 Task: Look for space in Nandigāma, India from 12th  July, 2023 to 15th July, 2023 for 3 adults in price range Rs.12000 to Rs.16000. Place can be entire place with 2 bedrooms having 3 beds and 1 bathroom. Property type can be house, flat, guest house. Amenities needed are: washing machine. Booking option can be shelf check-in. Required host language is English.
Action: Mouse moved to (446, 71)
Screenshot: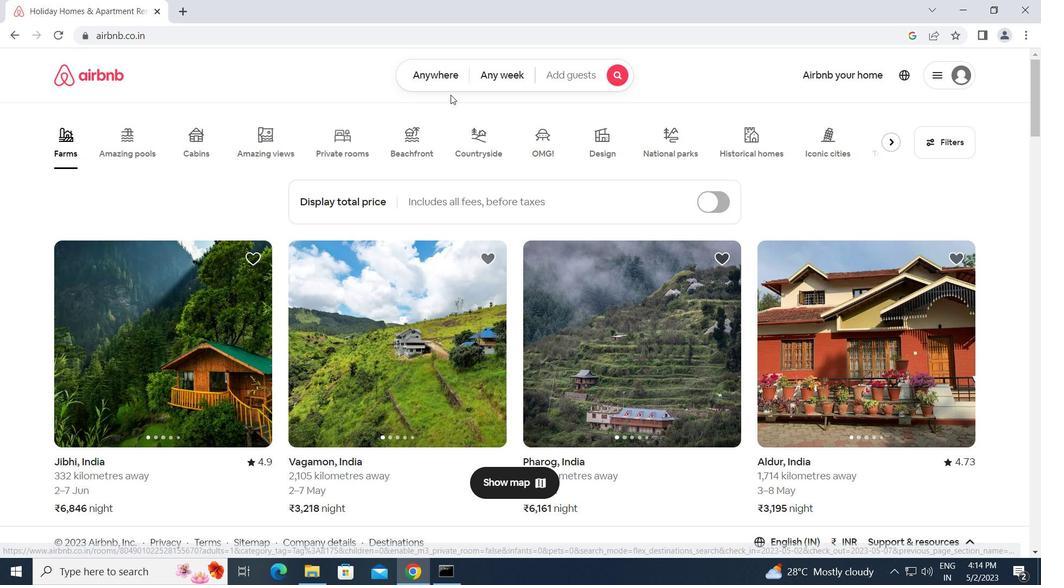 
Action: Mouse pressed left at (446, 71)
Screenshot: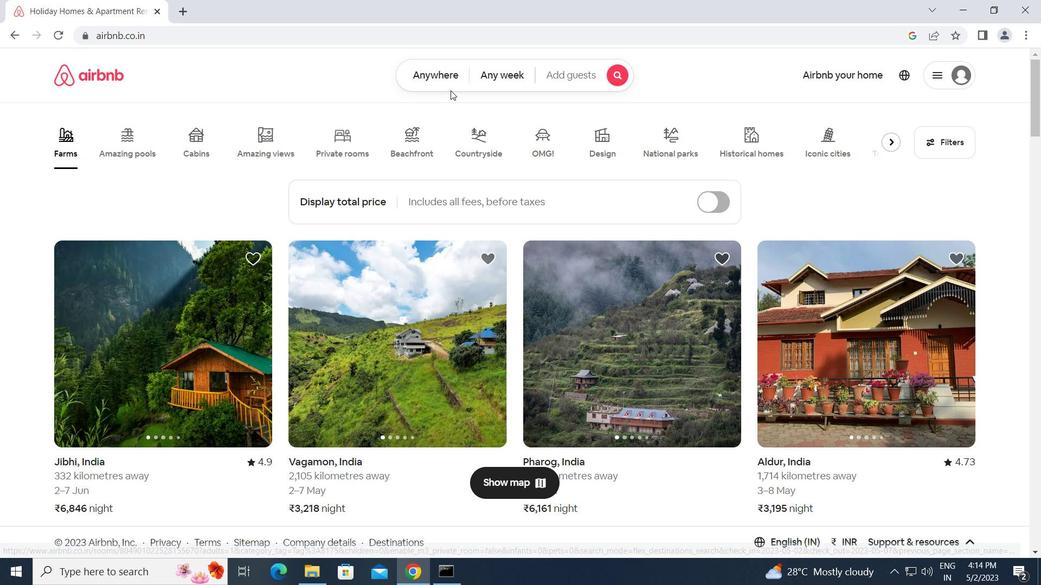 
Action: Mouse moved to (348, 114)
Screenshot: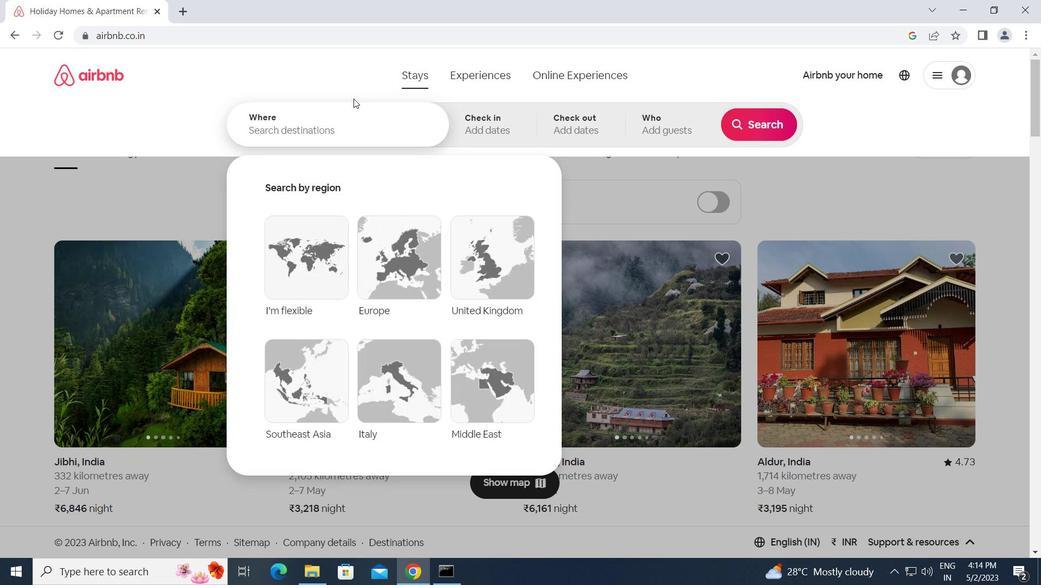 
Action: Mouse pressed left at (348, 114)
Screenshot: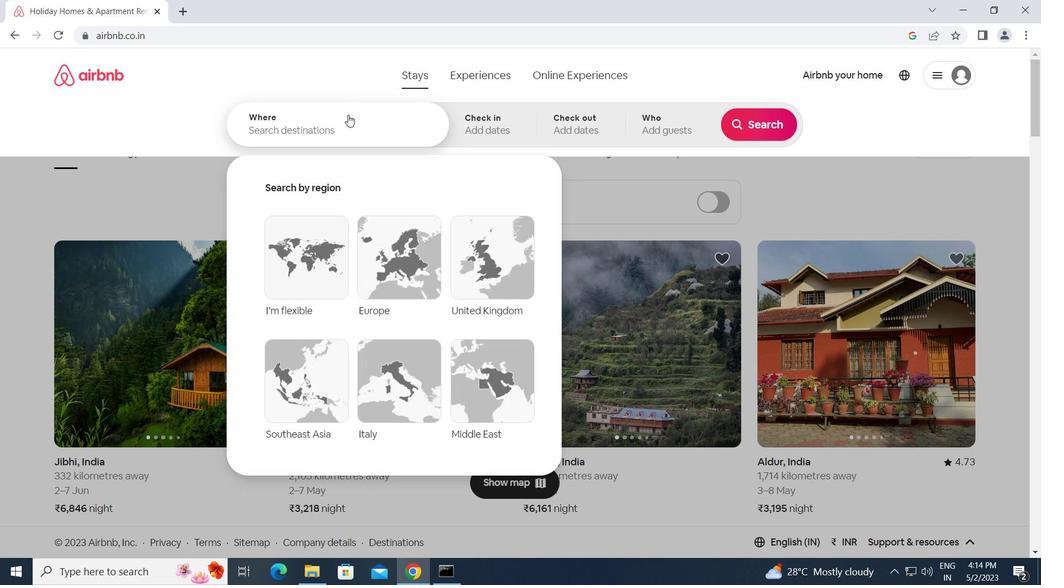
Action: Key pressed n<Key.caps_lock>andigama,<Key.space><Key.caps_lock>i<Key.caps_lock>ndia<Key.enter>
Screenshot: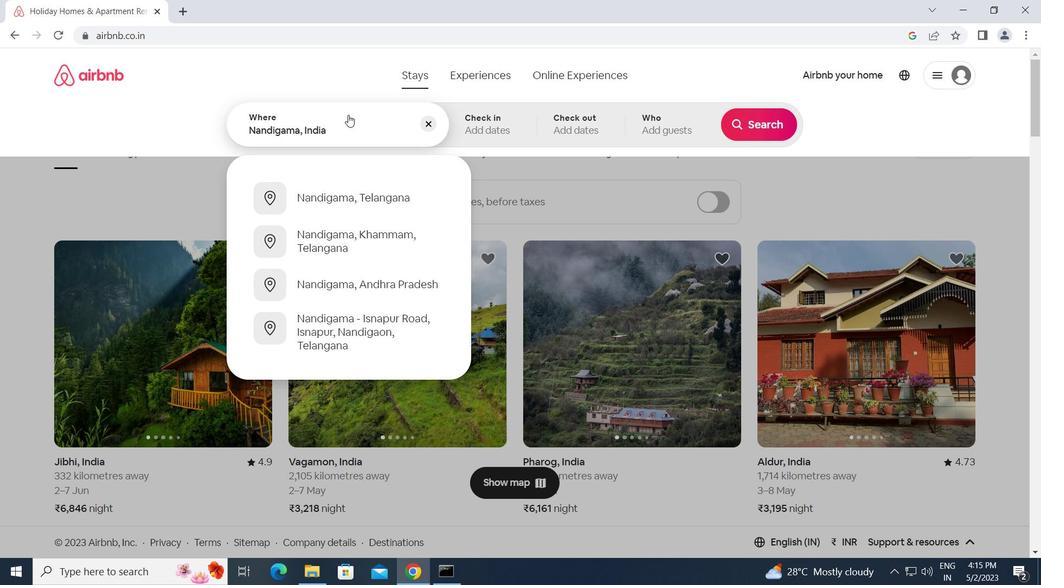 
Action: Mouse moved to (759, 239)
Screenshot: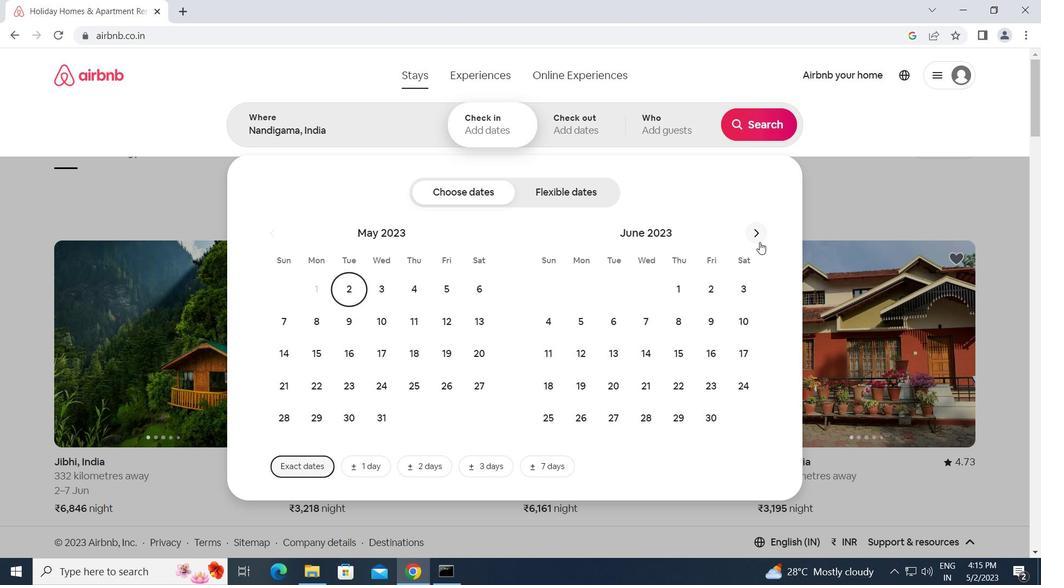 
Action: Mouse pressed left at (759, 239)
Screenshot: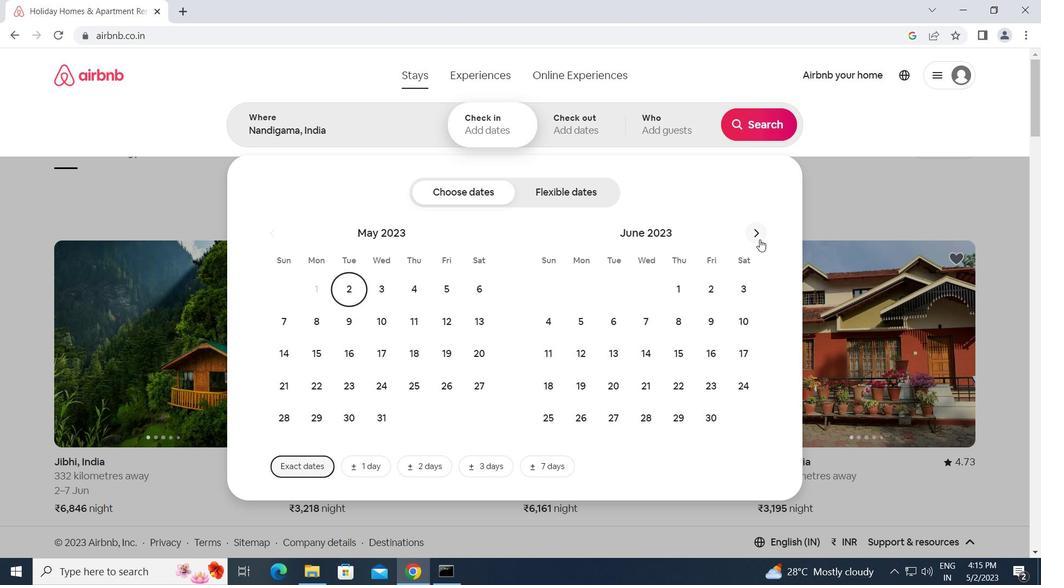 
Action: Mouse moved to (649, 355)
Screenshot: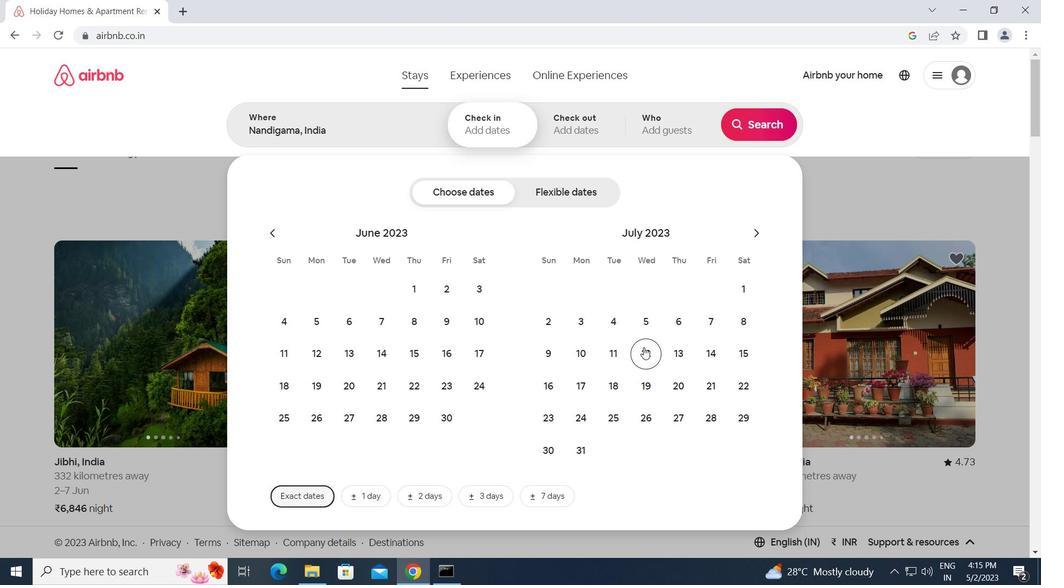 
Action: Mouse pressed left at (649, 355)
Screenshot: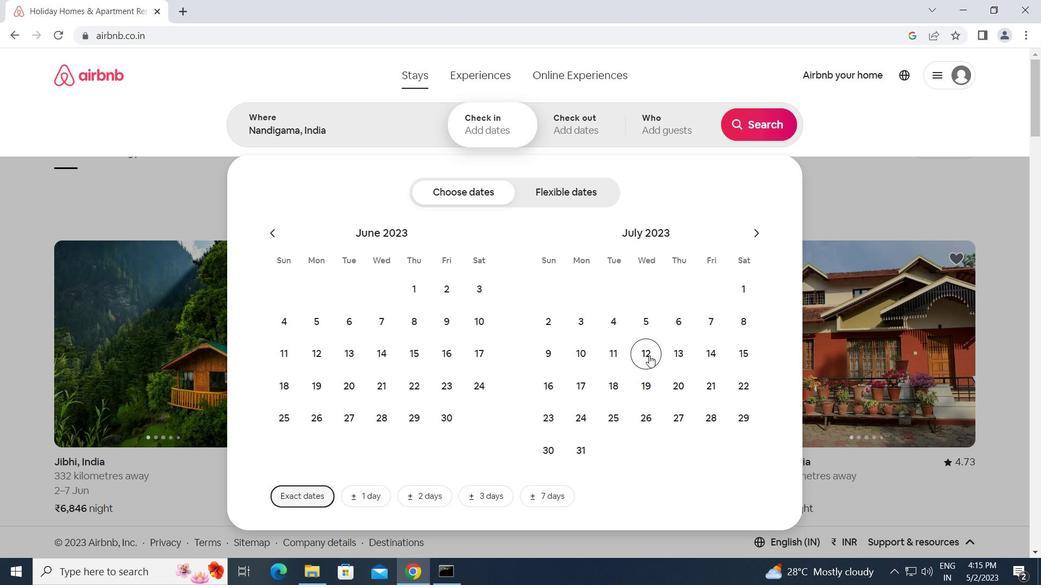 
Action: Mouse moved to (741, 357)
Screenshot: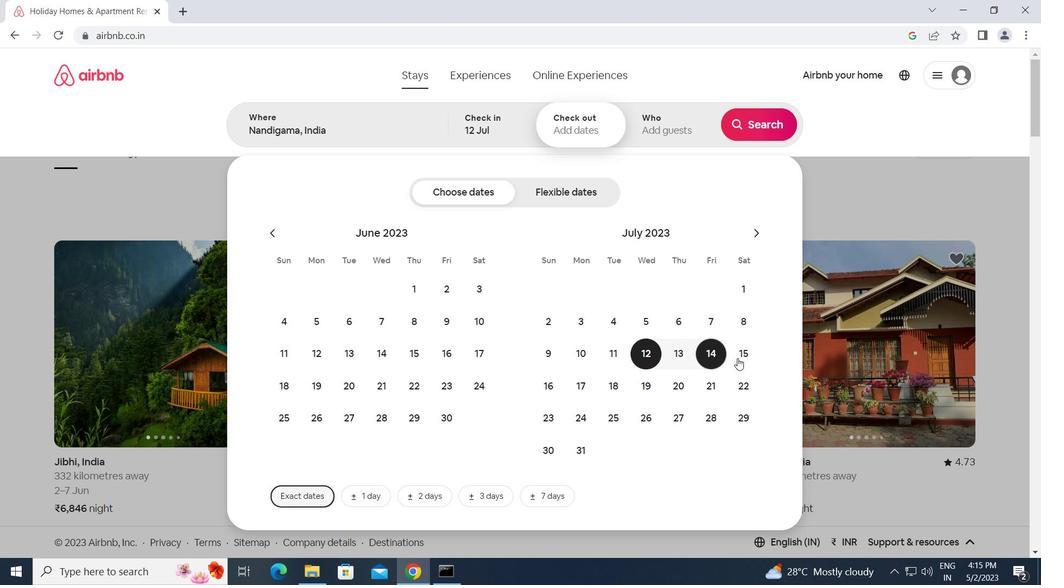 
Action: Mouse pressed left at (741, 357)
Screenshot: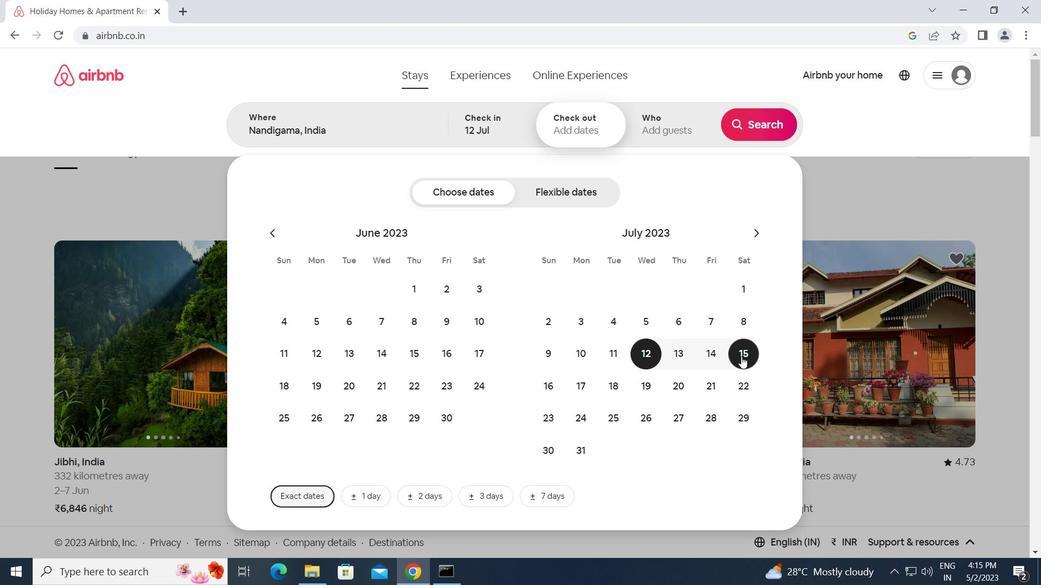 
Action: Mouse moved to (683, 128)
Screenshot: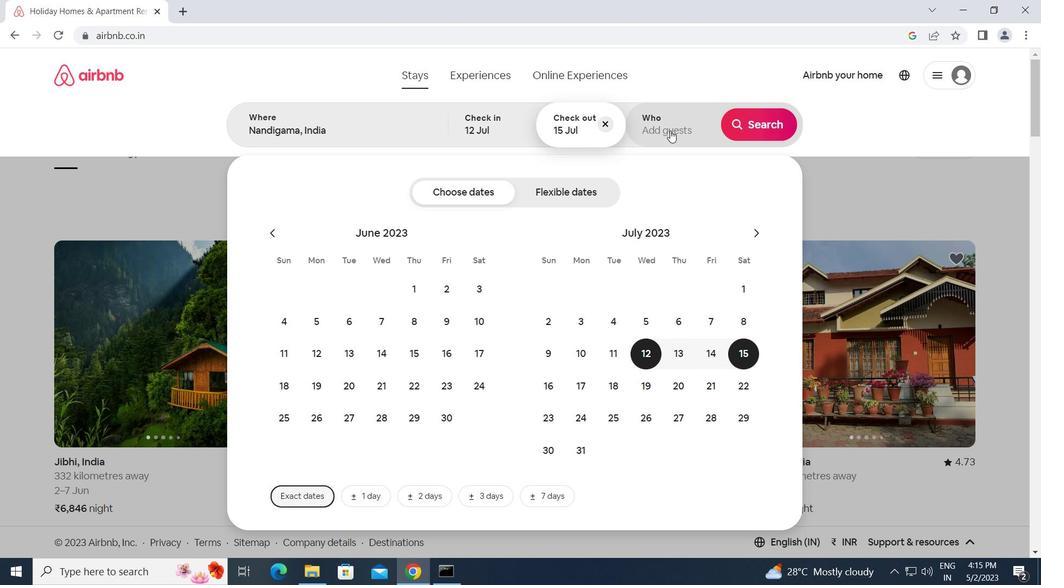 
Action: Mouse pressed left at (683, 128)
Screenshot: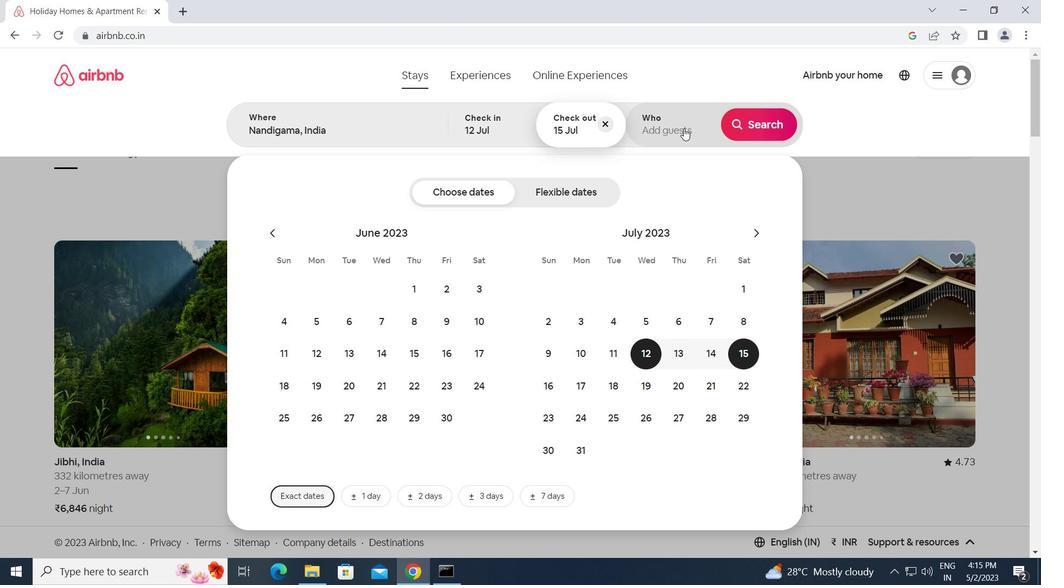 
Action: Mouse moved to (761, 200)
Screenshot: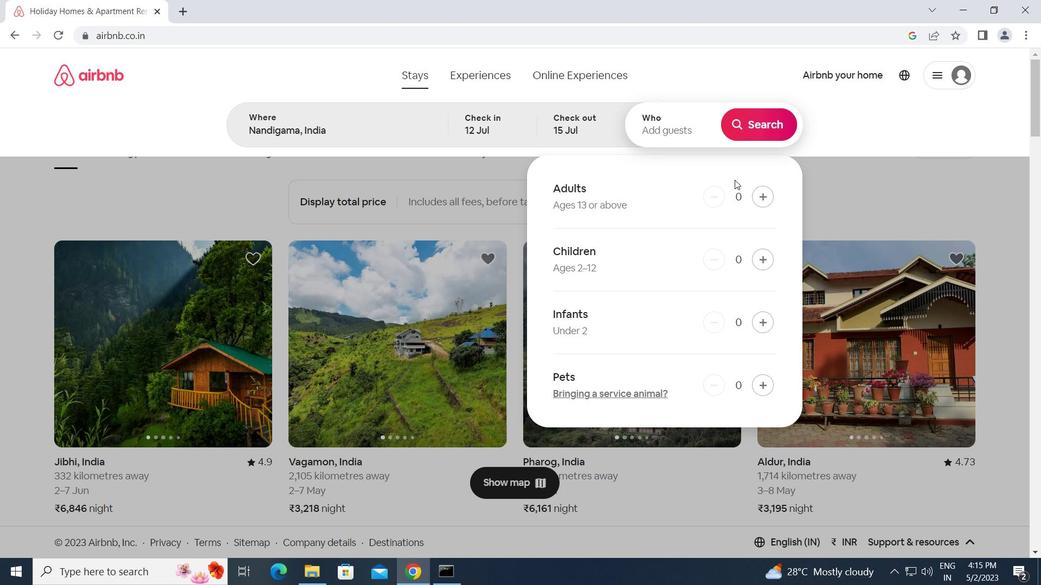 
Action: Mouse pressed left at (761, 200)
Screenshot: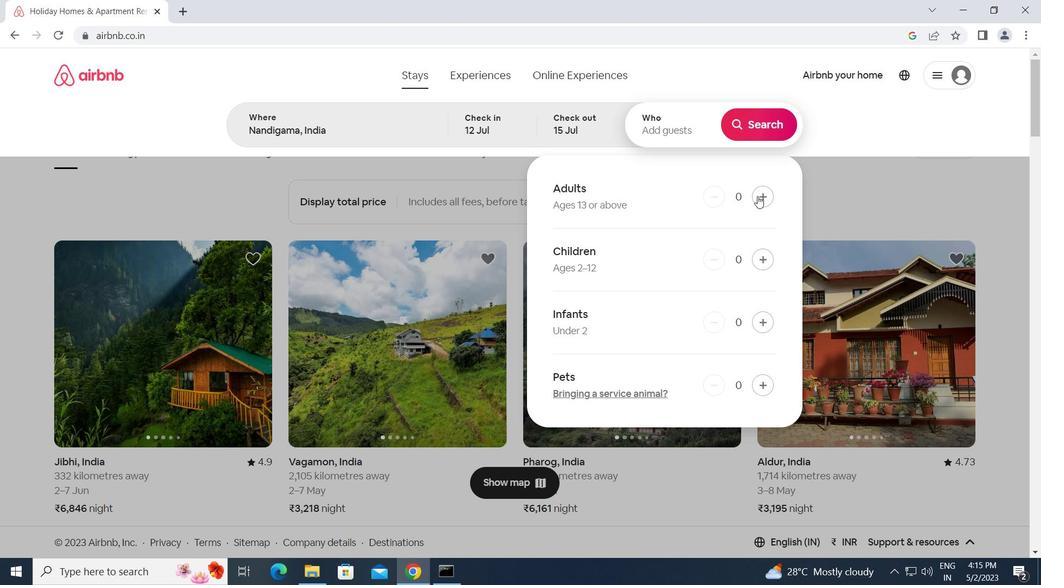 
Action: Mouse pressed left at (761, 200)
Screenshot: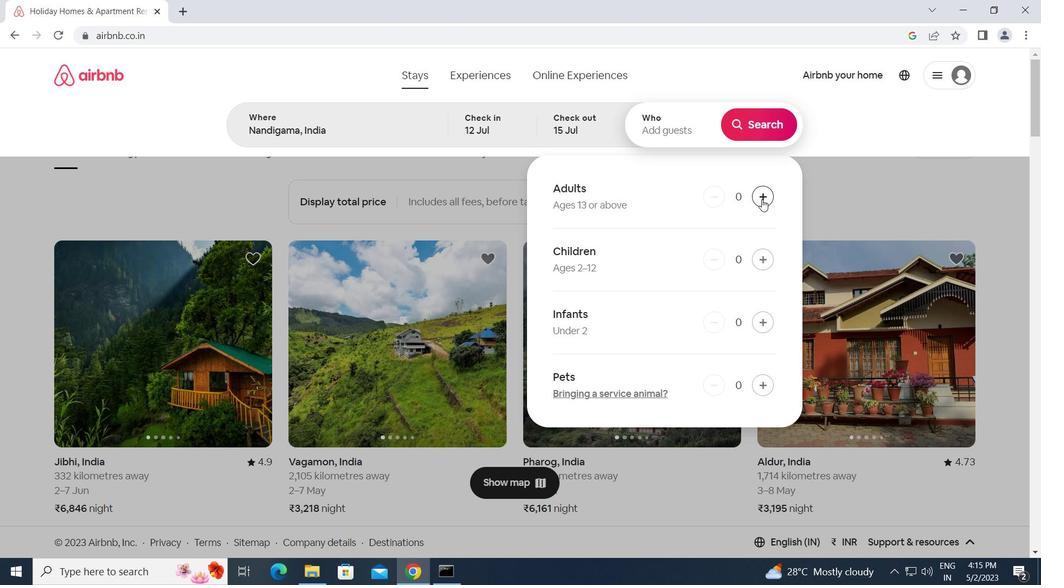 
Action: Mouse pressed left at (761, 200)
Screenshot: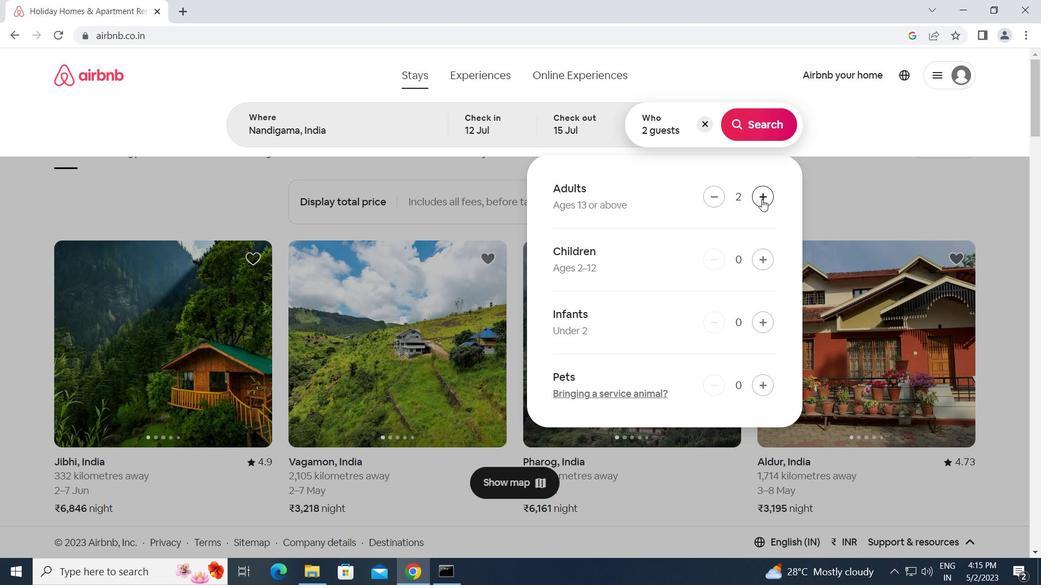 
Action: Mouse moved to (764, 124)
Screenshot: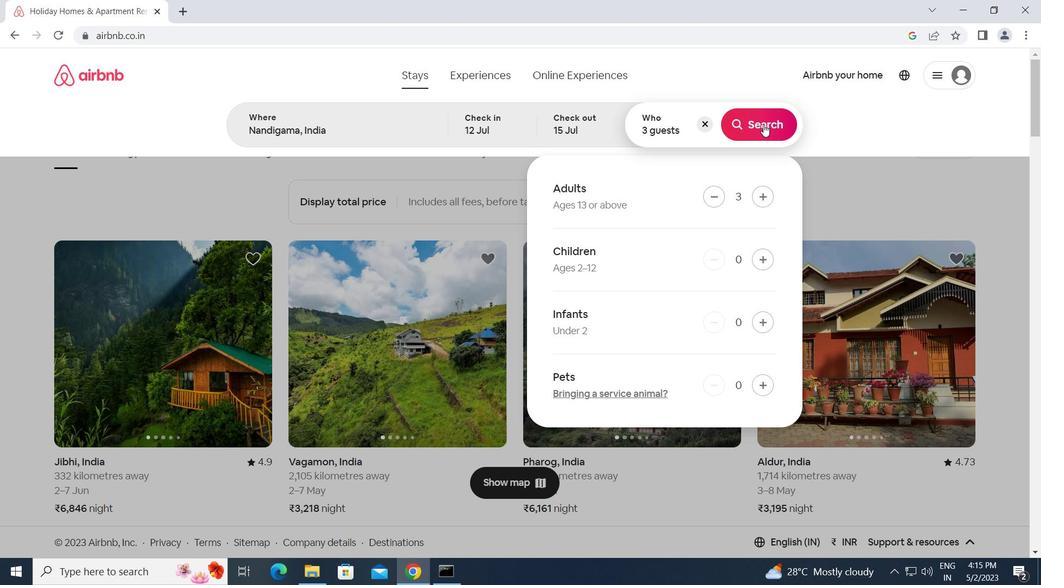 
Action: Mouse pressed left at (764, 124)
Screenshot: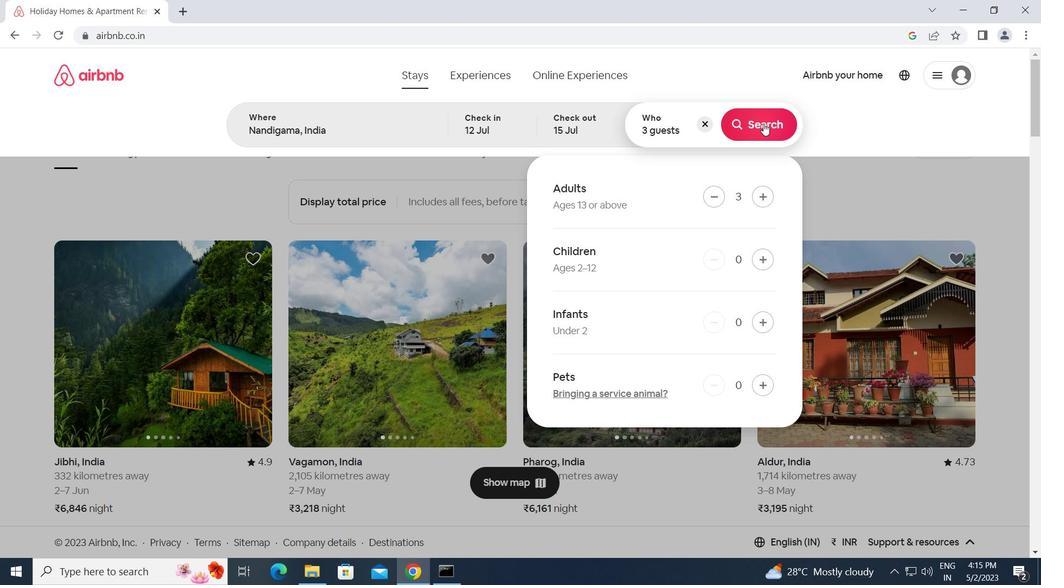 
Action: Mouse moved to (973, 134)
Screenshot: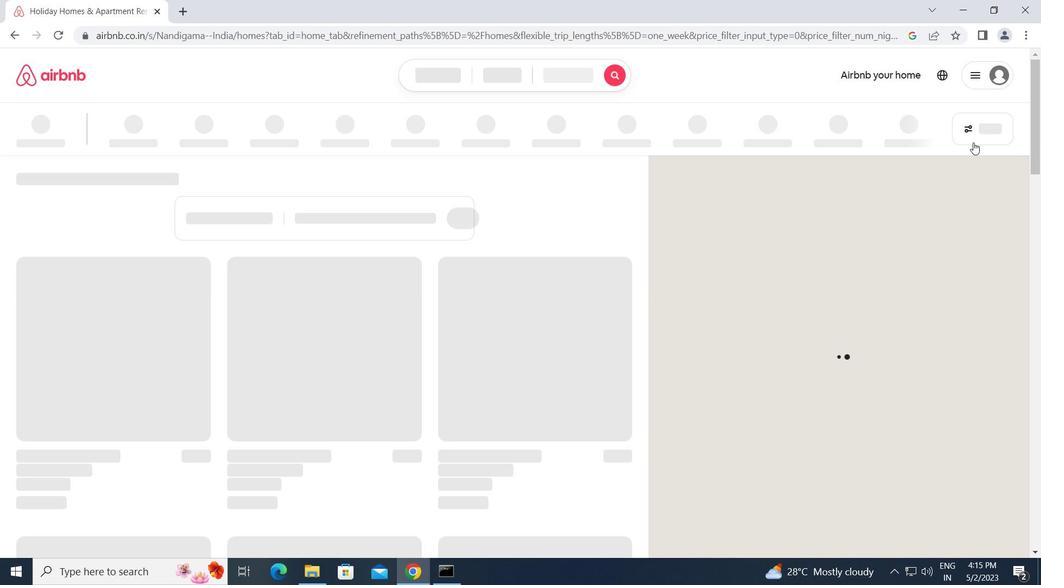 
Action: Mouse pressed left at (973, 134)
Screenshot: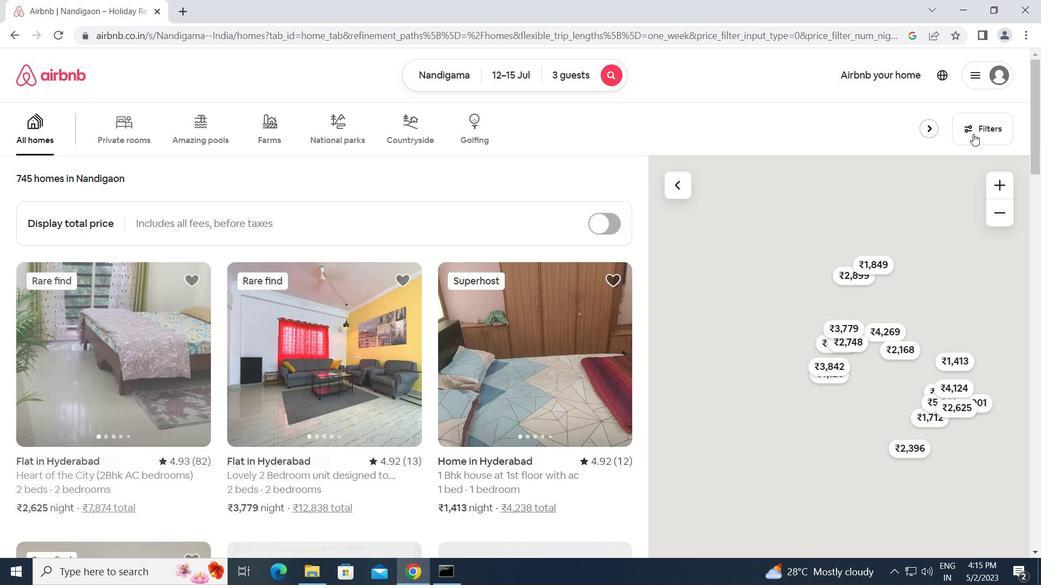 
Action: Mouse moved to (347, 300)
Screenshot: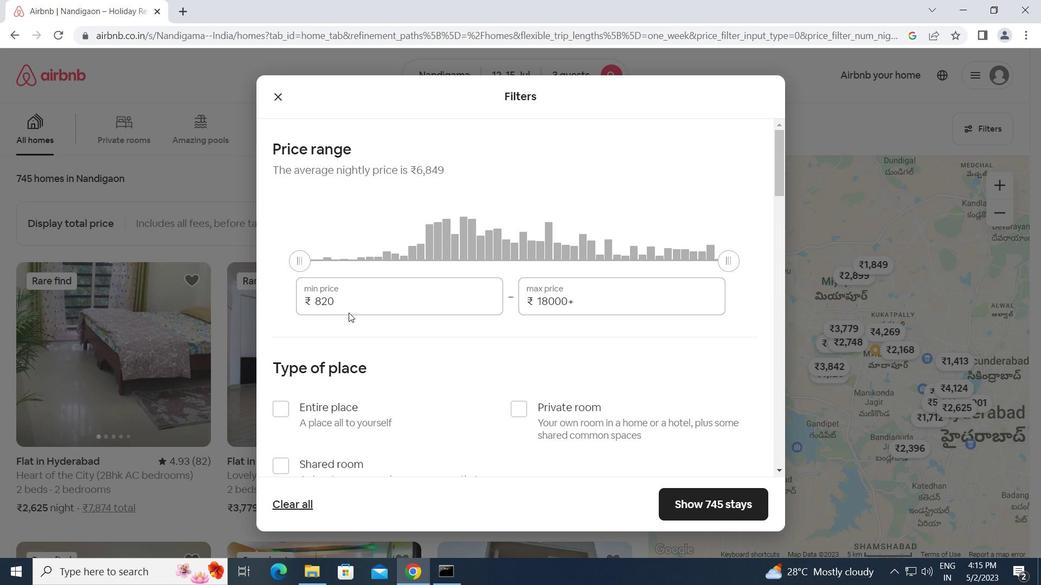 
Action: Mouse pressed left at (347, 300)
Screenshot: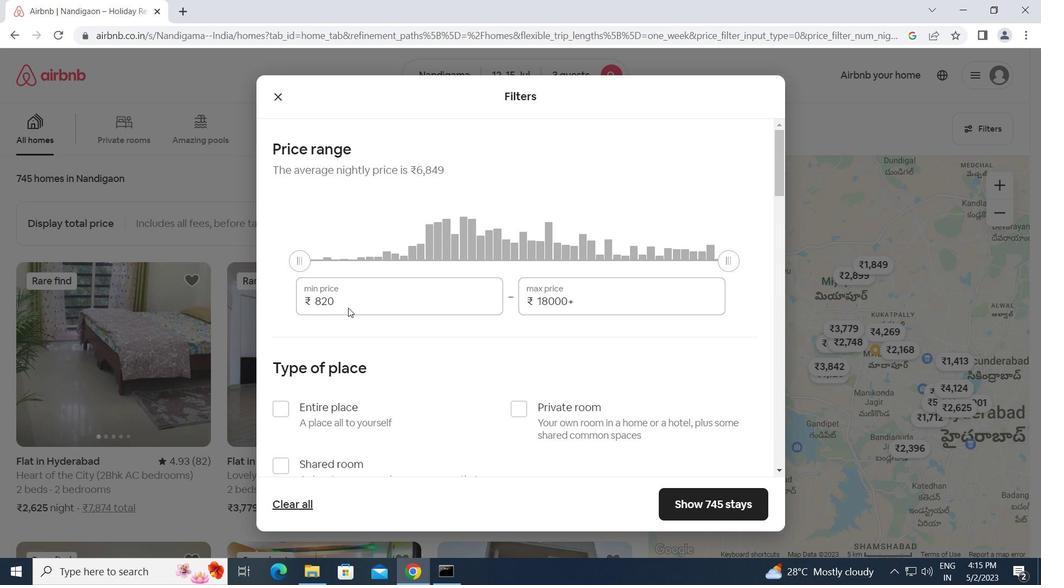 
Action: Mouse moved to (285, 304)
Screenshot: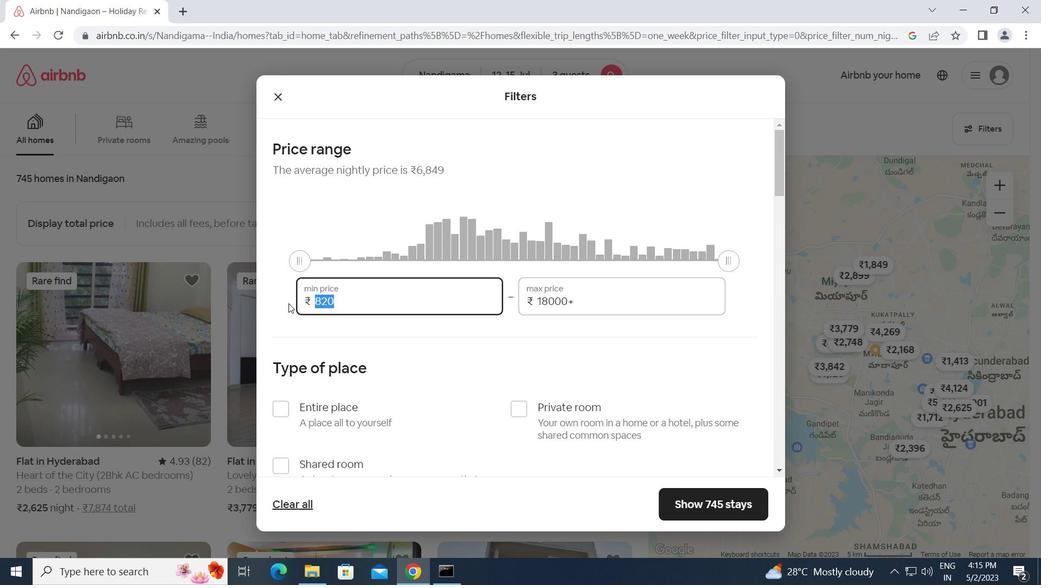 
Action: Key pressed 12000<Key.tab>16<Key.backspace><Key.backspace><Key.backspace><Key.backspace><Key.backspace><Key.backspace><Key.backspace><Key.backspace><Key.backspace><Key.backspace><Key.backspace><Key.backspace><Key.backspace><Key.backspace><Key.backspace>16000
Screenshot: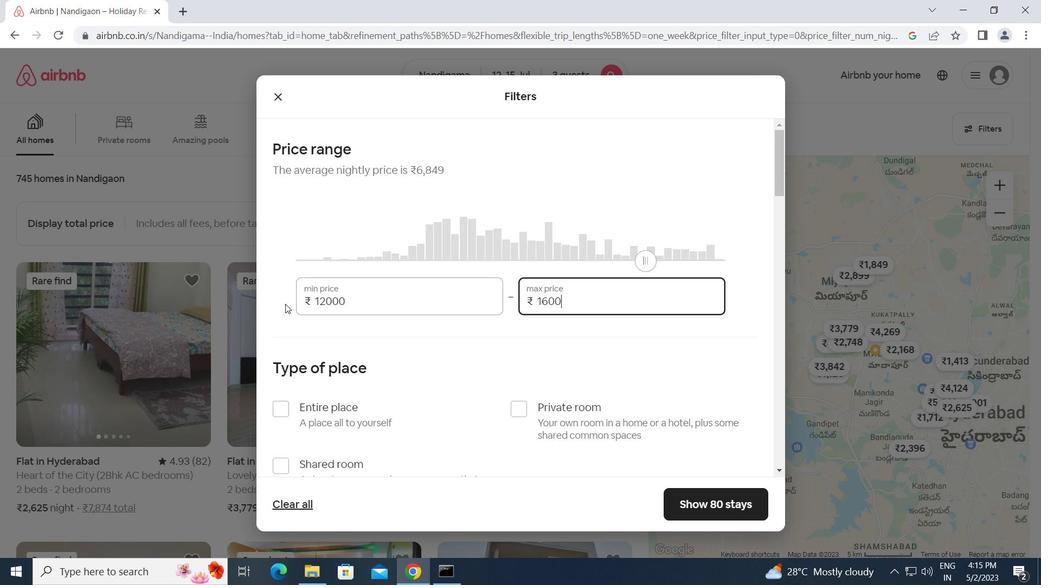 
Action: Mouse moved to (284, 409)
Screenshot: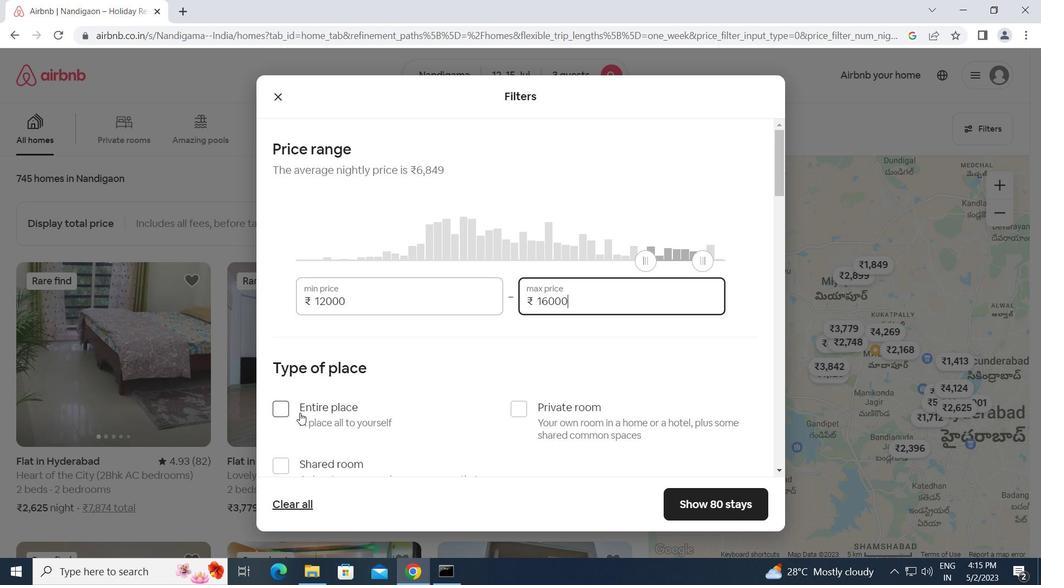 
Action: Mouse pressed left at (284, 409)
Screenshot: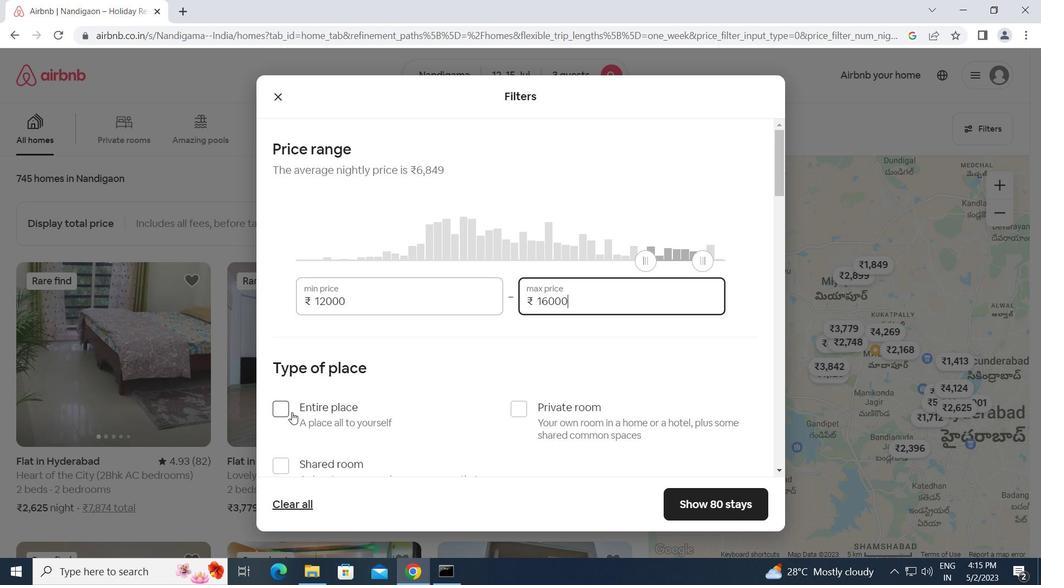 
Action: Mouse moved to (383, 395)
Screenshot: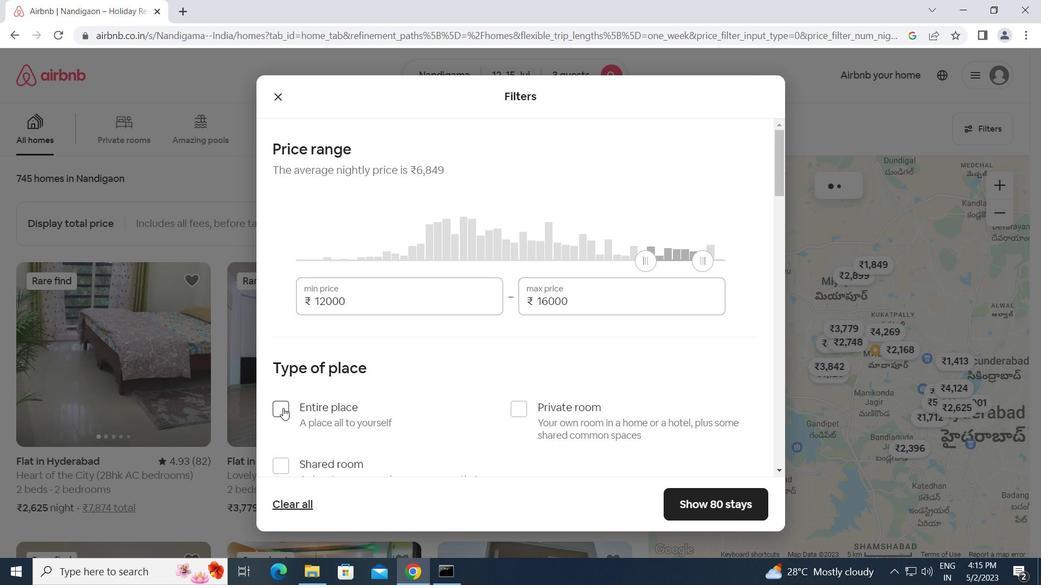 
Action: Mouse scrolled (383, 394) with delta (0, 0)
Screenshot: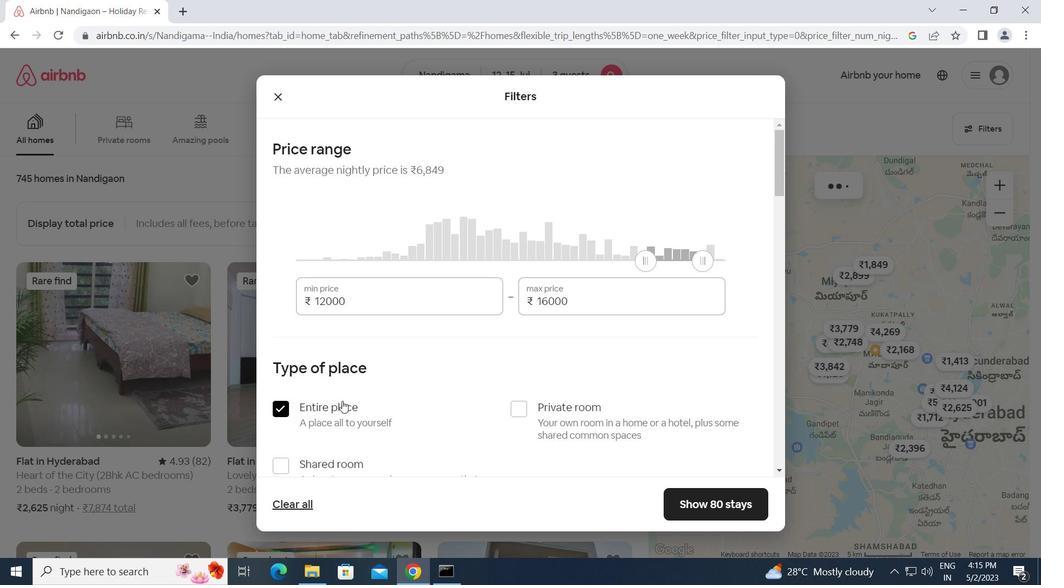 
Action: Mouse scrolled (383, 394) with delta (0, 0)
Screenshot: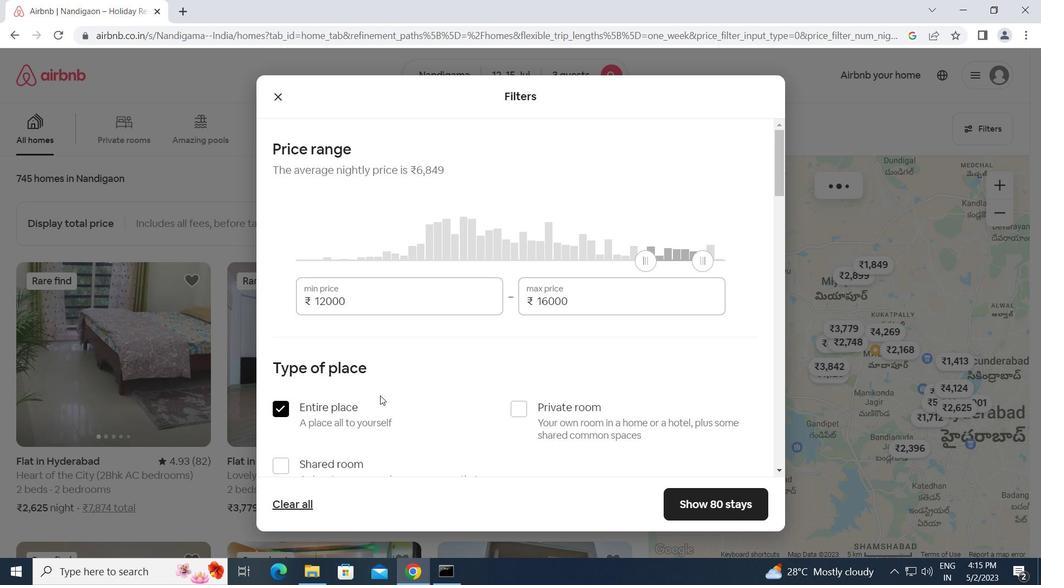
Action: Mouse scrolled (383, 394) with delta (0, 0)
Screenshot: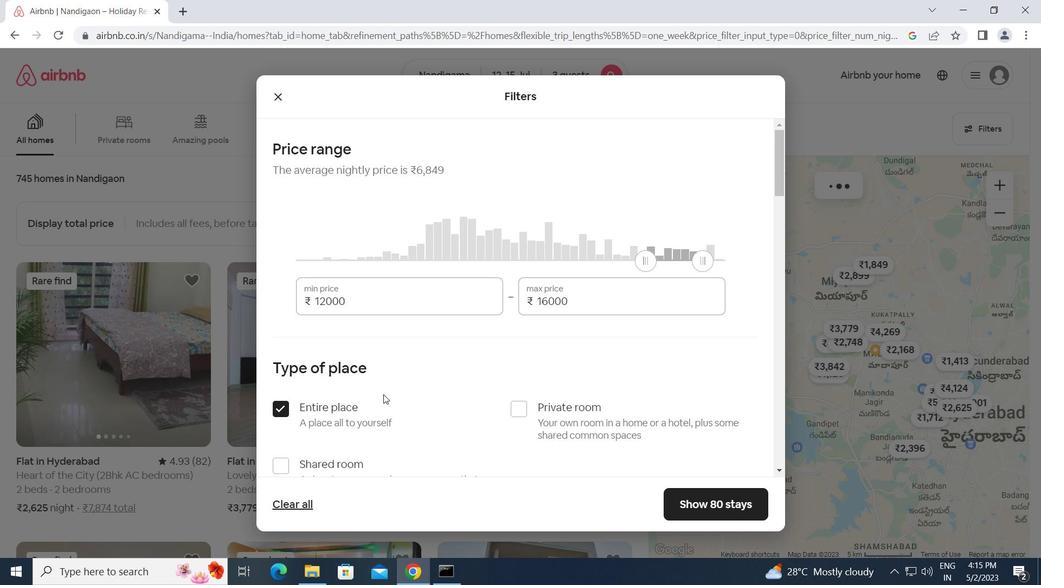 
Action: Mouse scrolled (383, 394) with delta (0, 0)
Screenshot: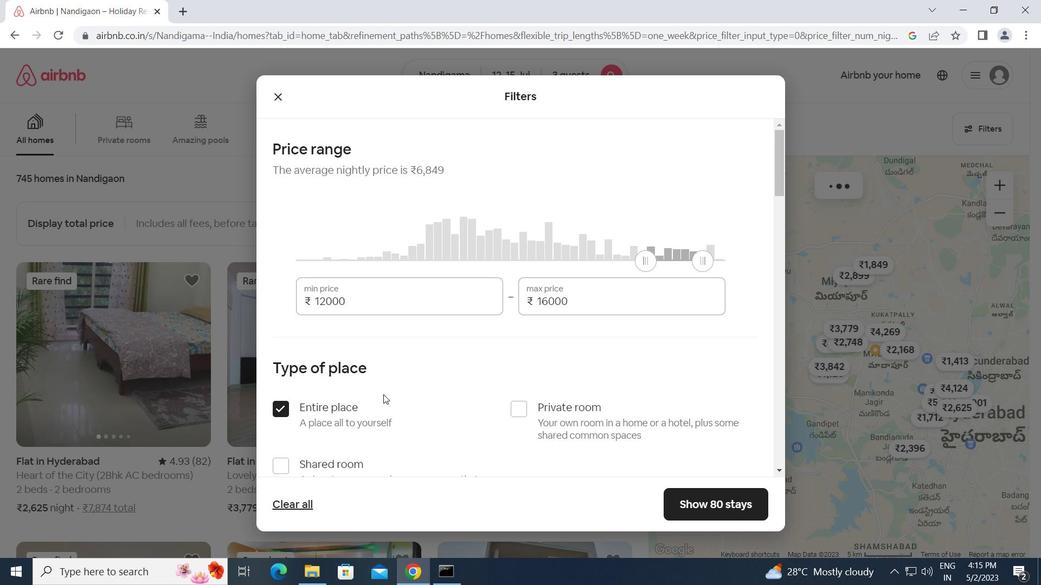 
Action: Mouse moved to (386, 394)
Screenshot: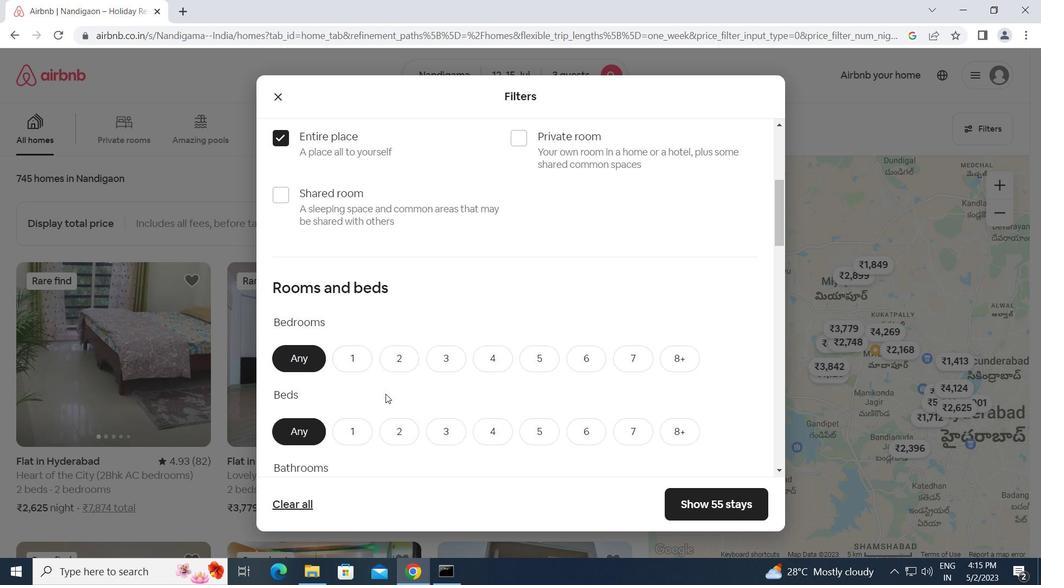 
Action: Mouse scrolled (386, 393) with delta (0, 0)
Screenshot: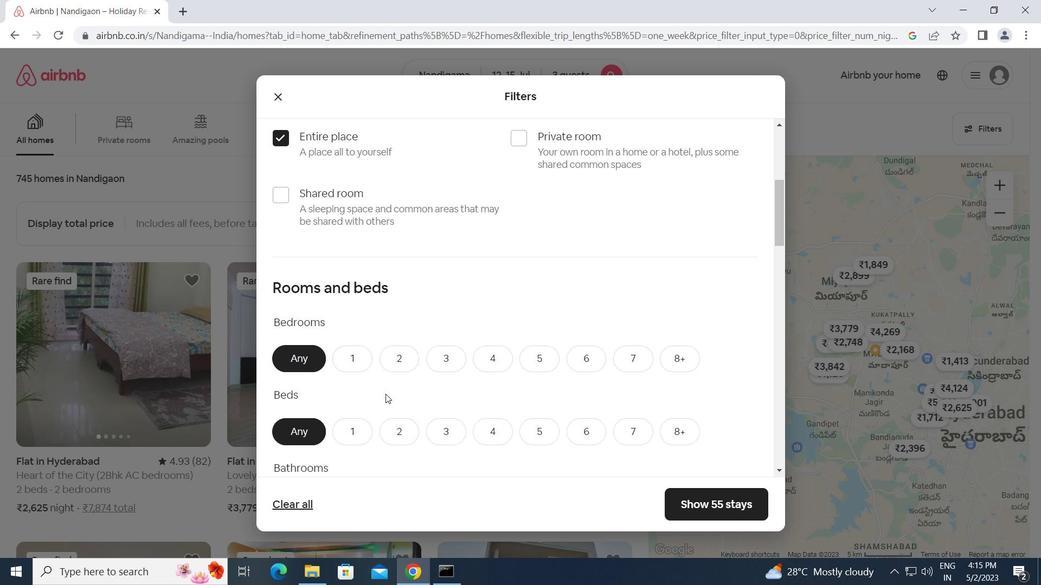 
Action: Mouse scrolled (386, 393) with delta (0, 0)
Screenshot: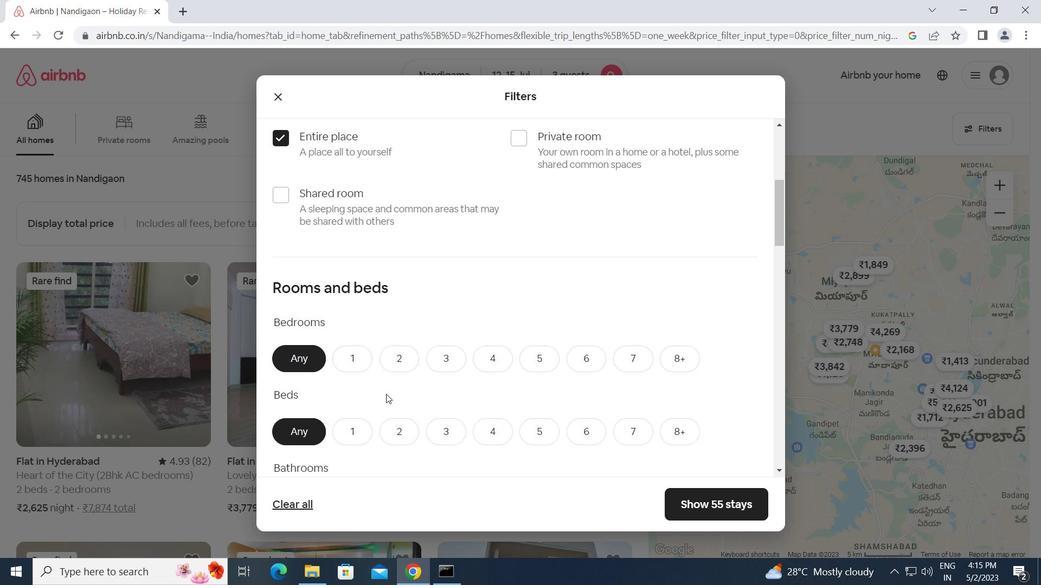 
Action: Mouse moved to (386, 227)
Screenshot: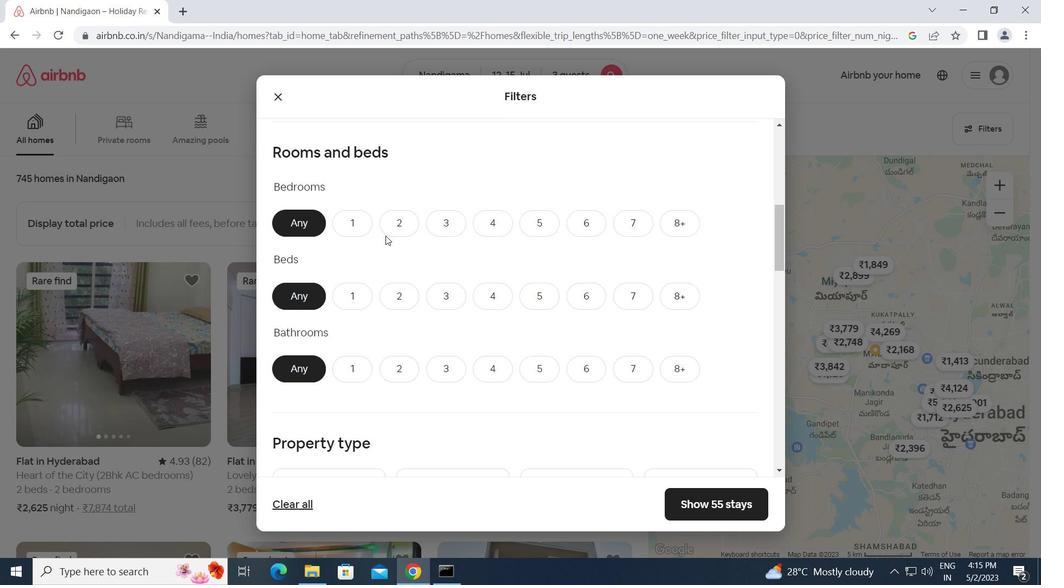 
Action: Mouse pressed left at (386, 227)
Screenshot: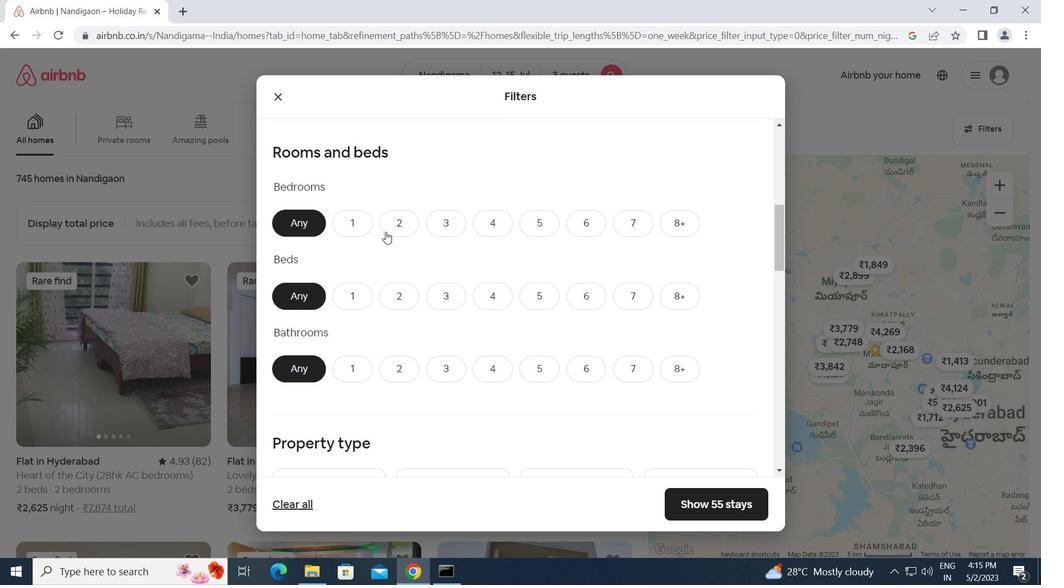 
Action: Mouse moved to (451, 293)
Screenshot: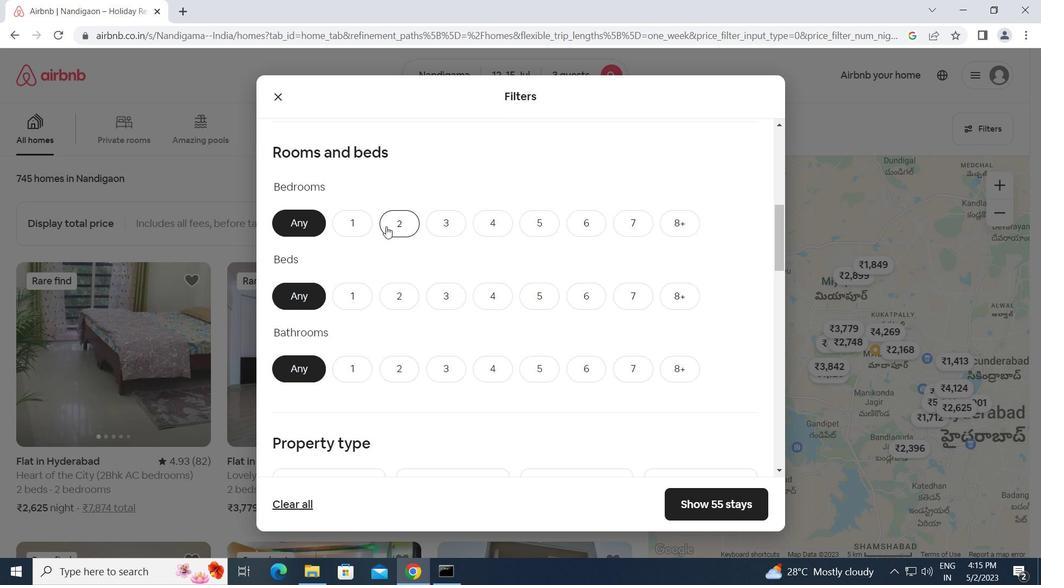 
Action: Mouse pressed left at (451, 293)
Screenshot: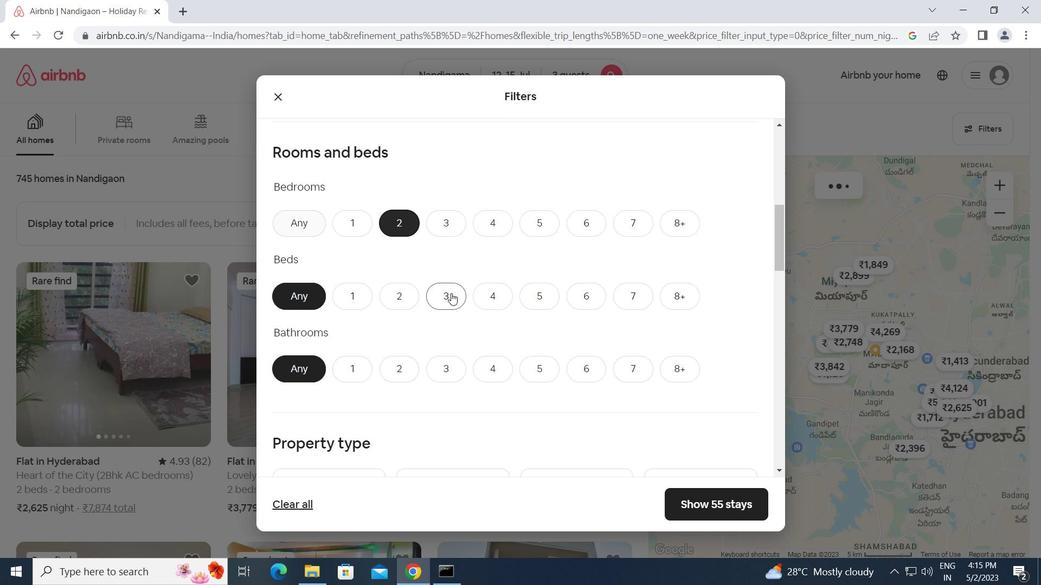 
Action: Mouse moved to (361, 370)
Screenshot: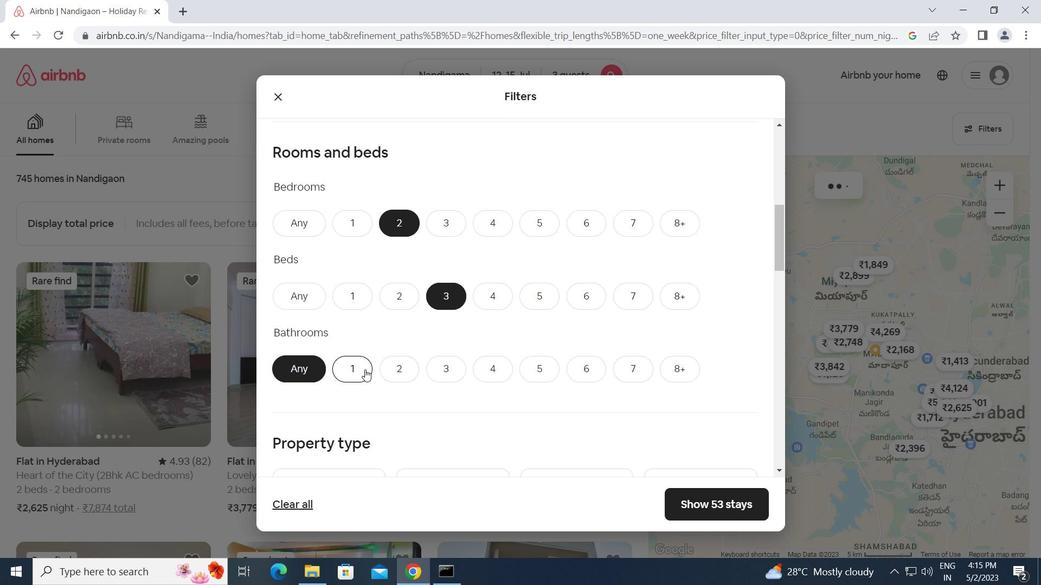 
Action: Mouse pressed left at (361, 370)
Screenshot: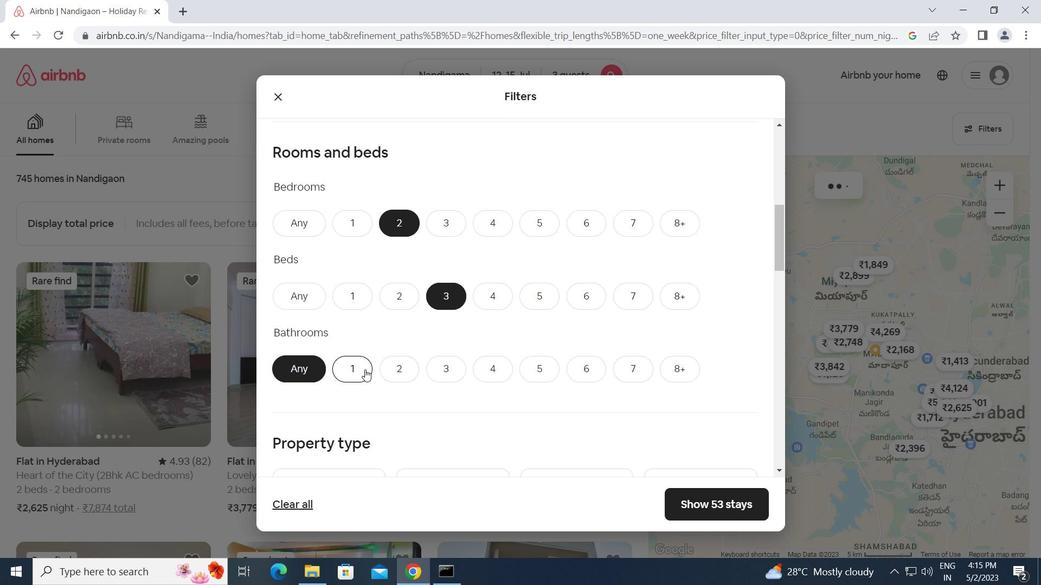 
Action: Mouse moved to (478, 361)
Screenshot: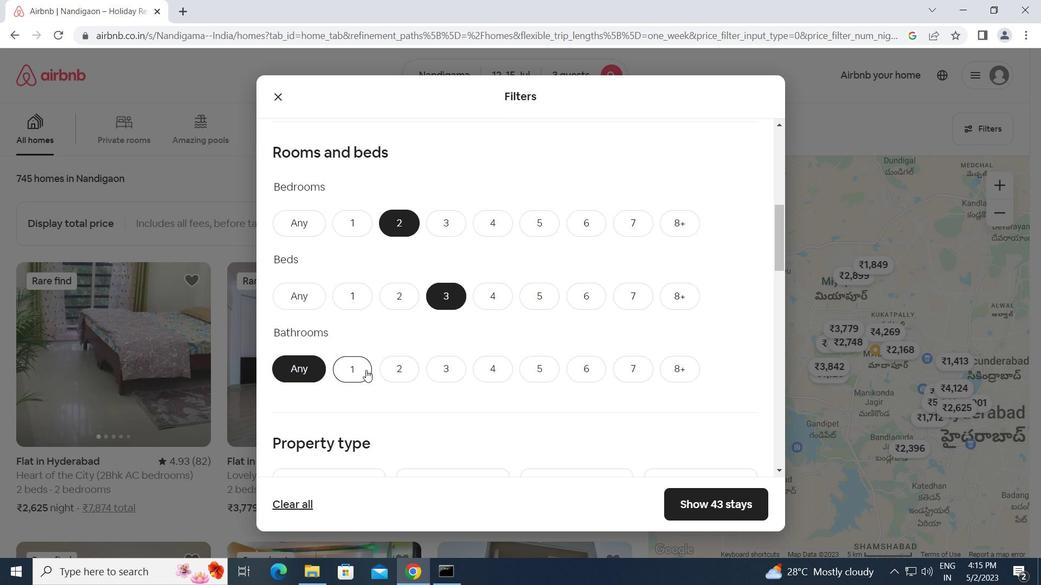 
Action: Mouse scrolled (478, 360) with delta (0, 0)
Screenshot: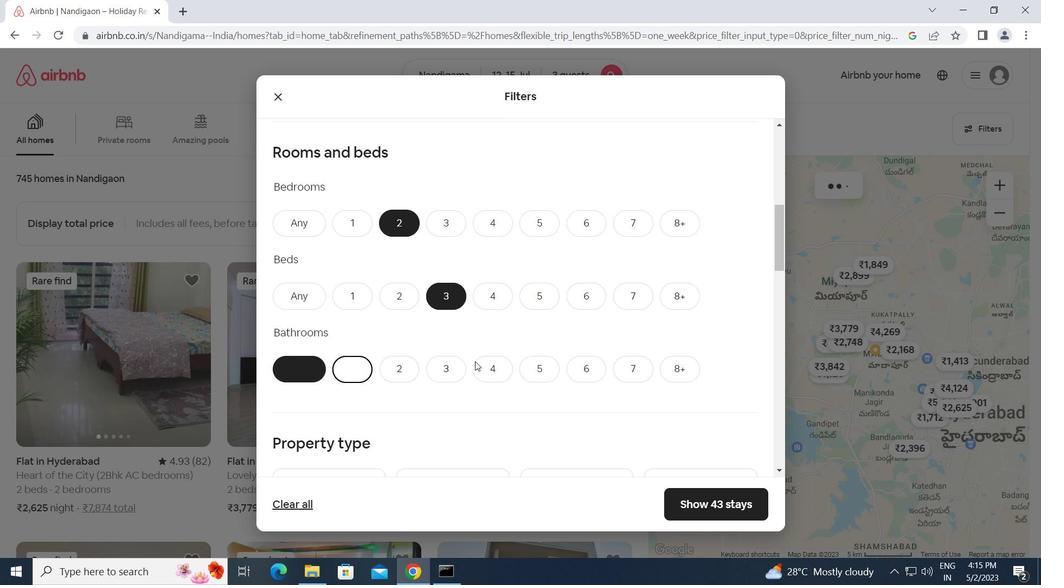 
Action: Mouse scrolled (478, 360) with delta (0, 0)
Screenshot: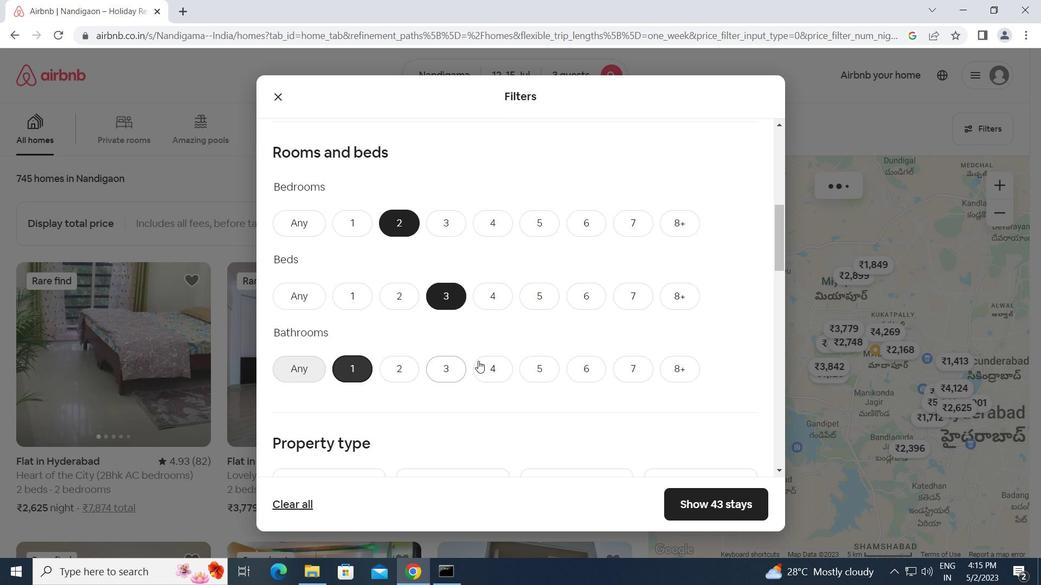 
Action: Mouse scrolled (478, 360) with delta (0, 0)
Screenshot: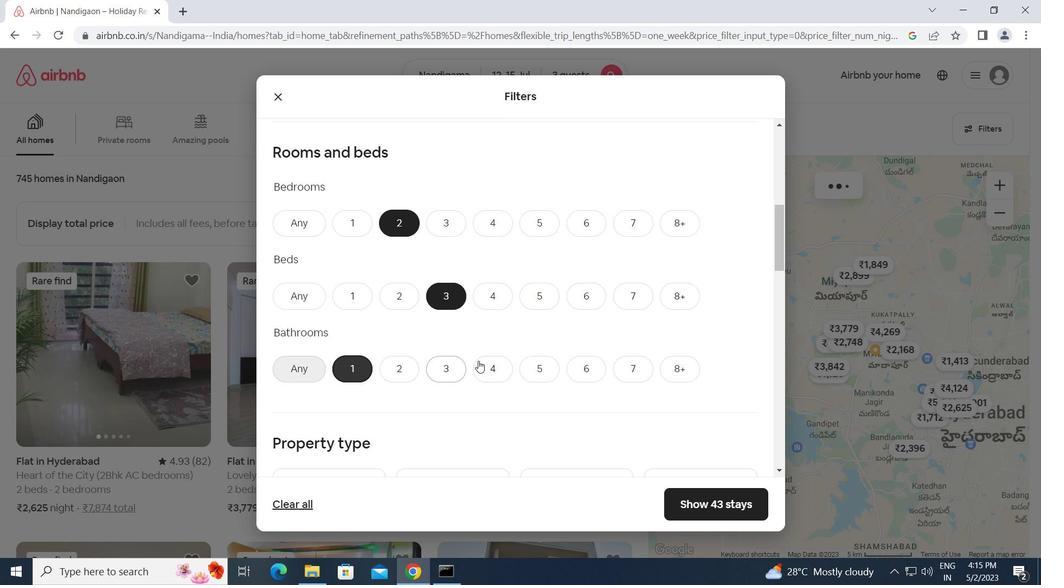 
Action: Mouse moved to (337, 323)
Screenshot: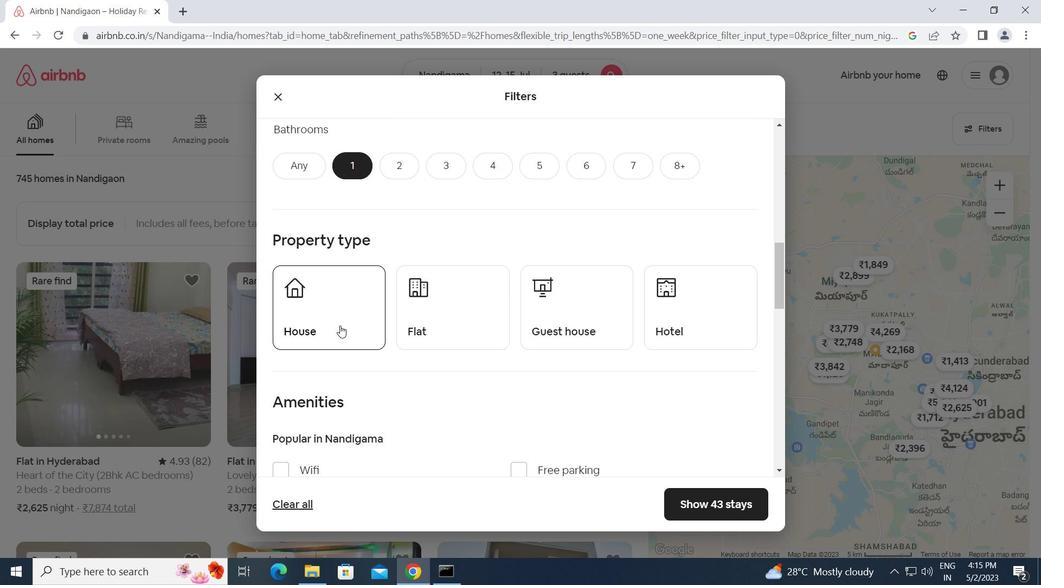 
Action: Mouse pressed left at (337, 323)
Screenshot: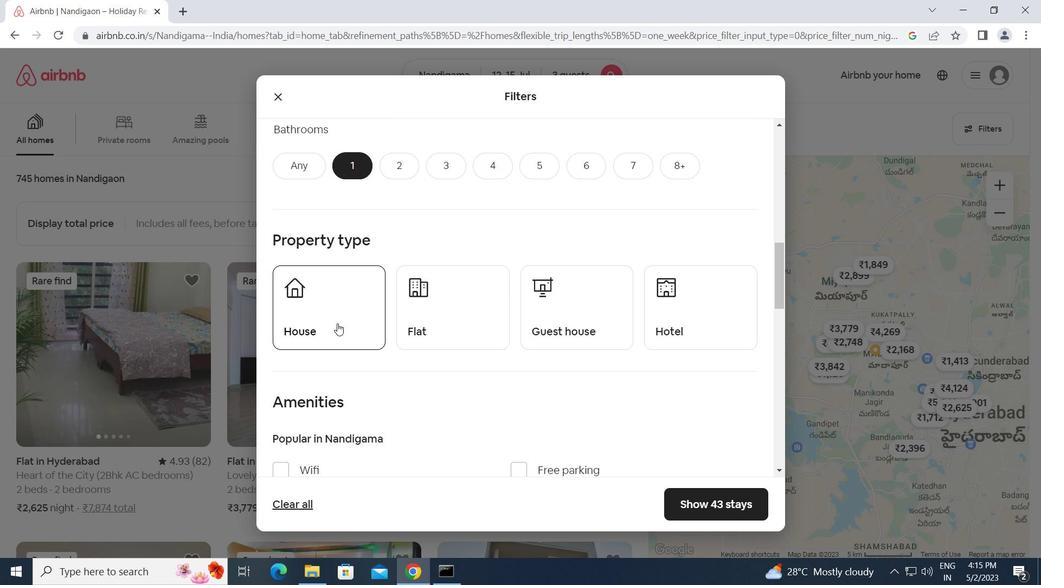 
Action: Mouse moved to (478, 323)
Screenshot: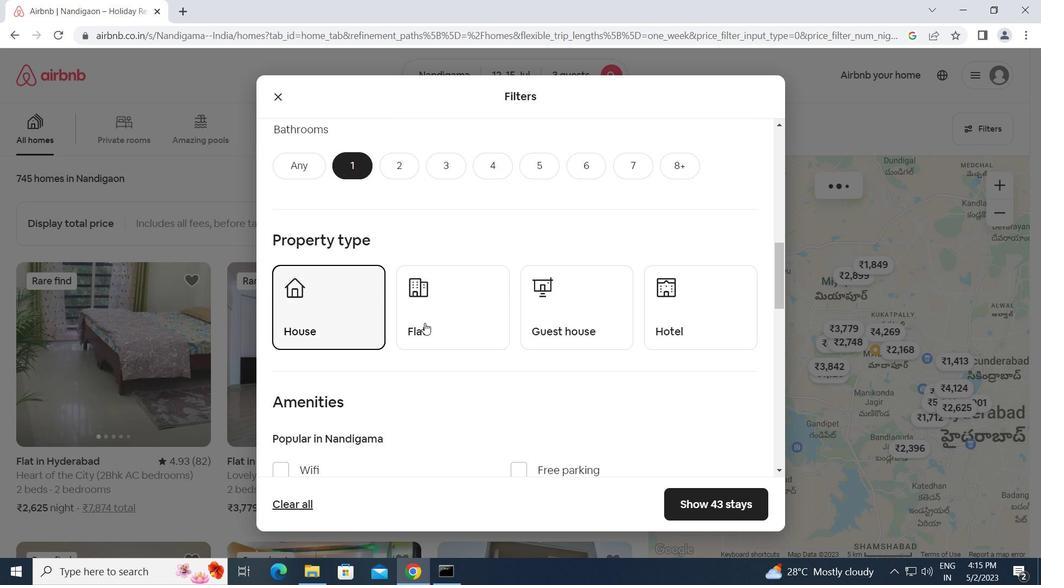 
Action: Mouse pressed left at (478, 323)
Screenshot: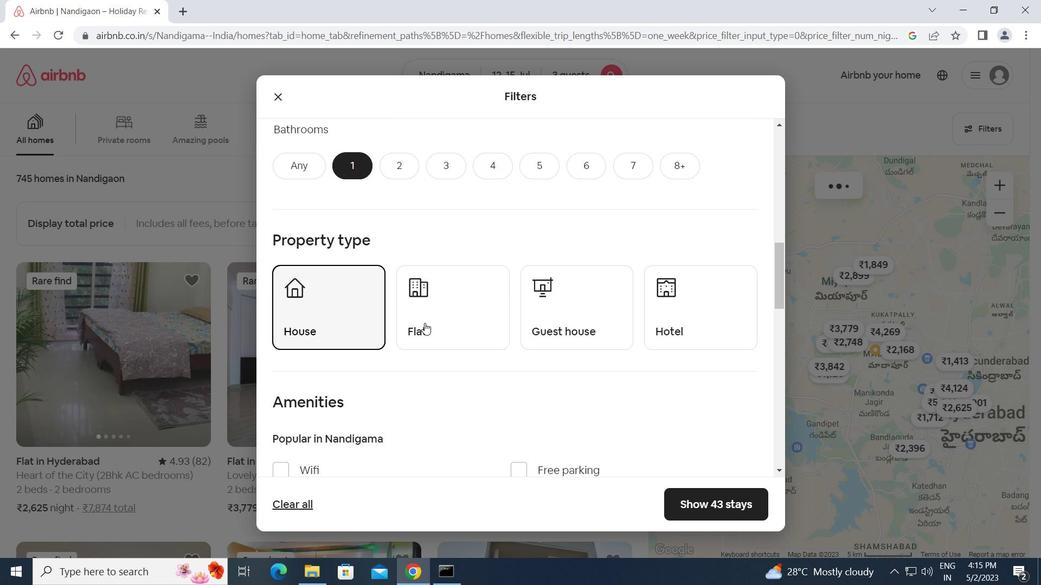 
Action: Mouse moved to (589, 305)
Screenshot: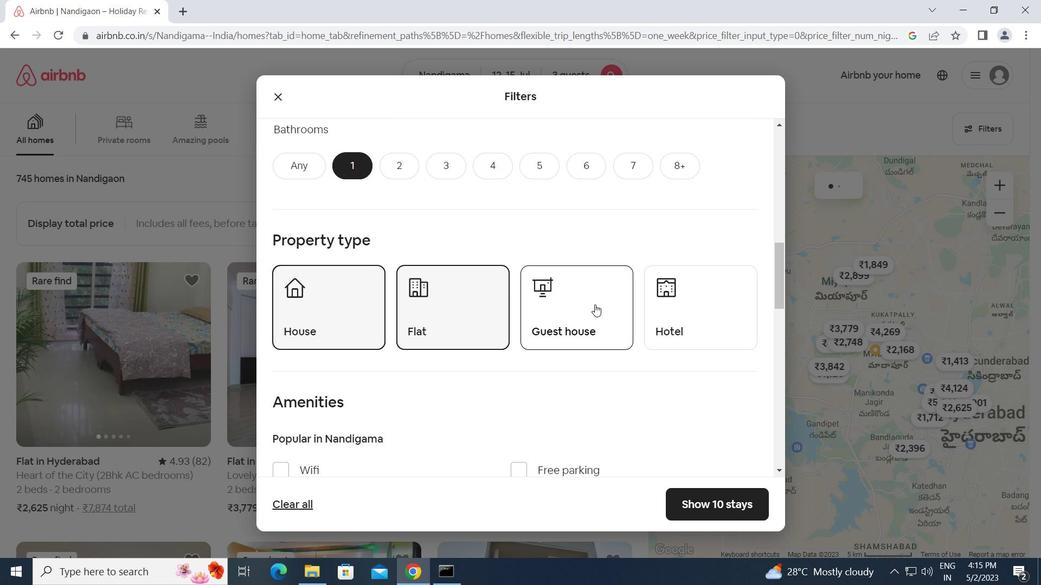 
Action: Mouse pressed left at (589, 305)
Screenshot: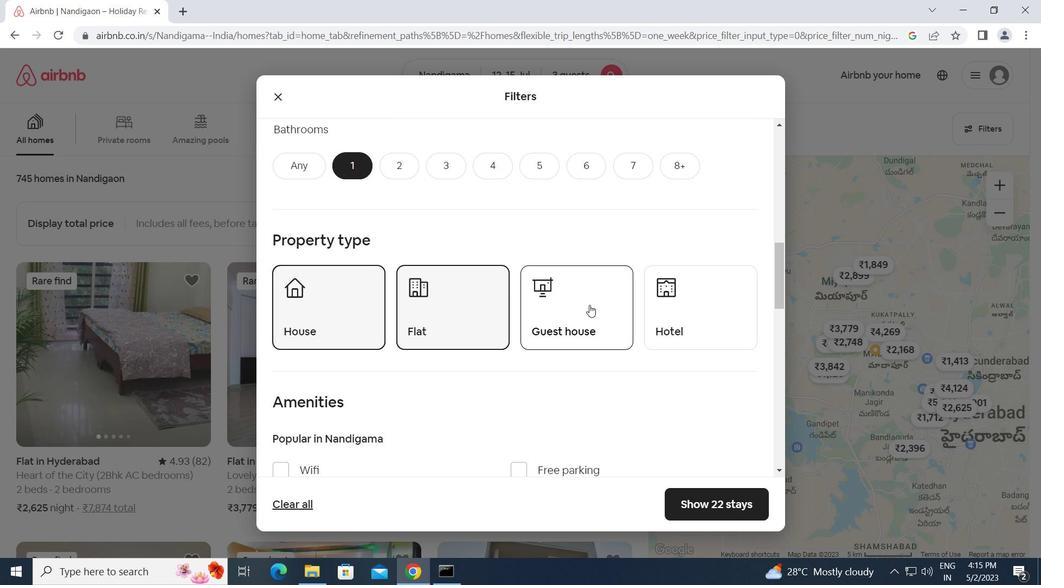 
Action: Mouse moved to (550, 339)
Screenshot: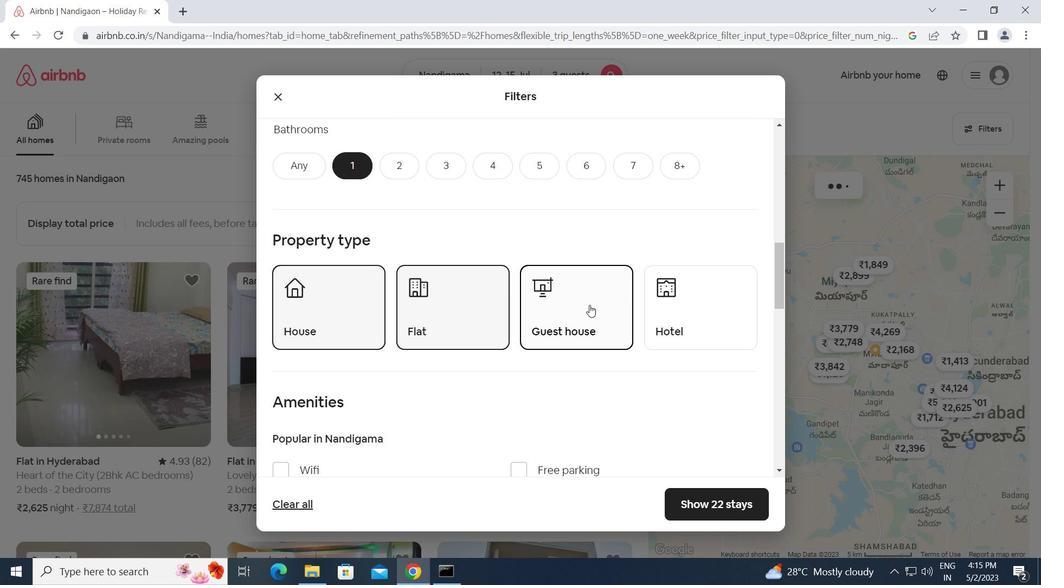 
Action: Mouse scrolled (550, 338) with delta (0, 0)
Screenshot: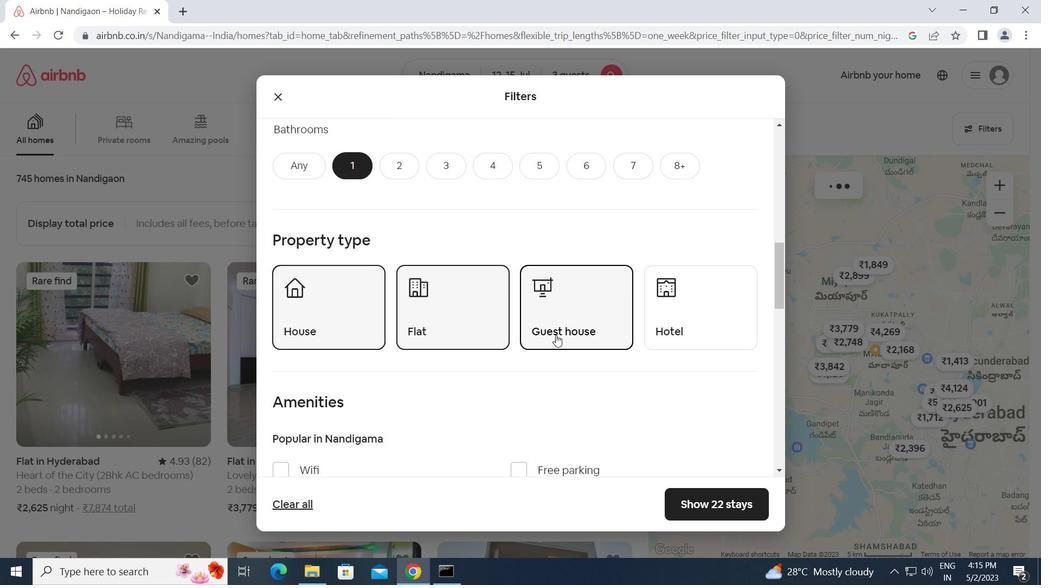 
Action: Mouse scrolled (550, 338) with delta (0, 0)
Screenshot: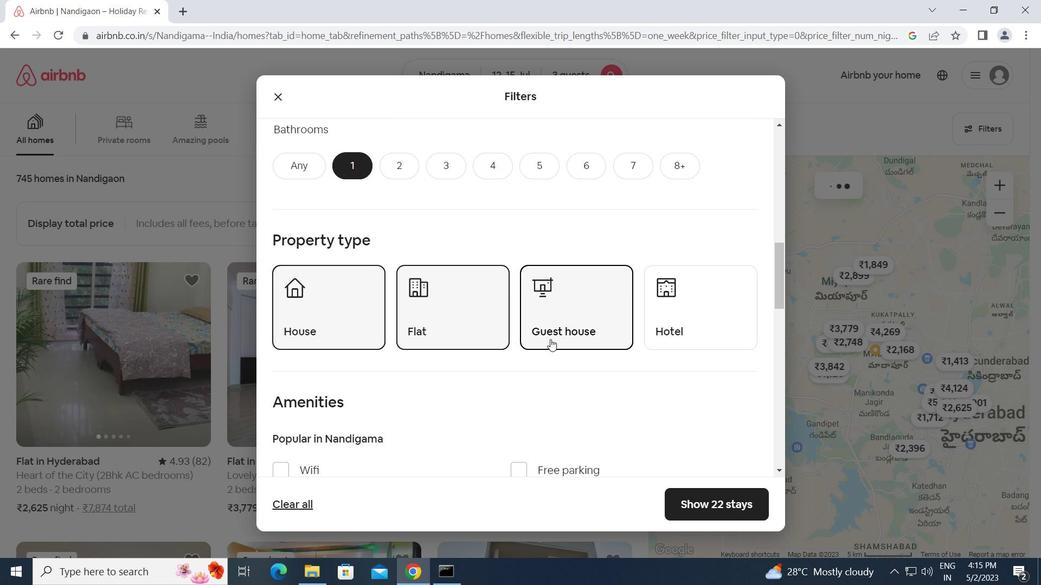 
Action: Mouse scrolled (550, 338) with delta (0, 0)
Screenshot: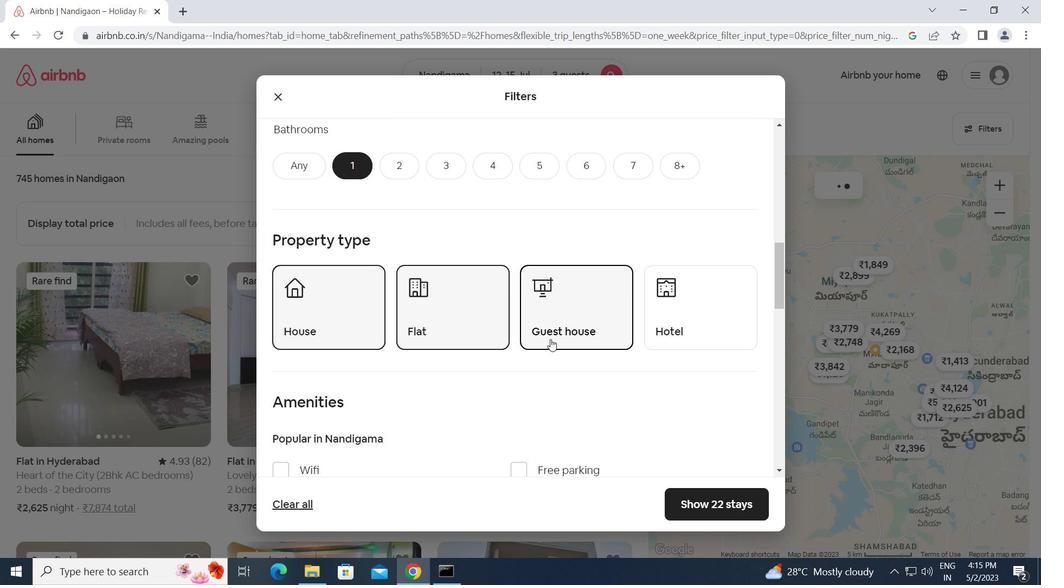 
Action: Mouse moved to (276, 267)
Screenshot: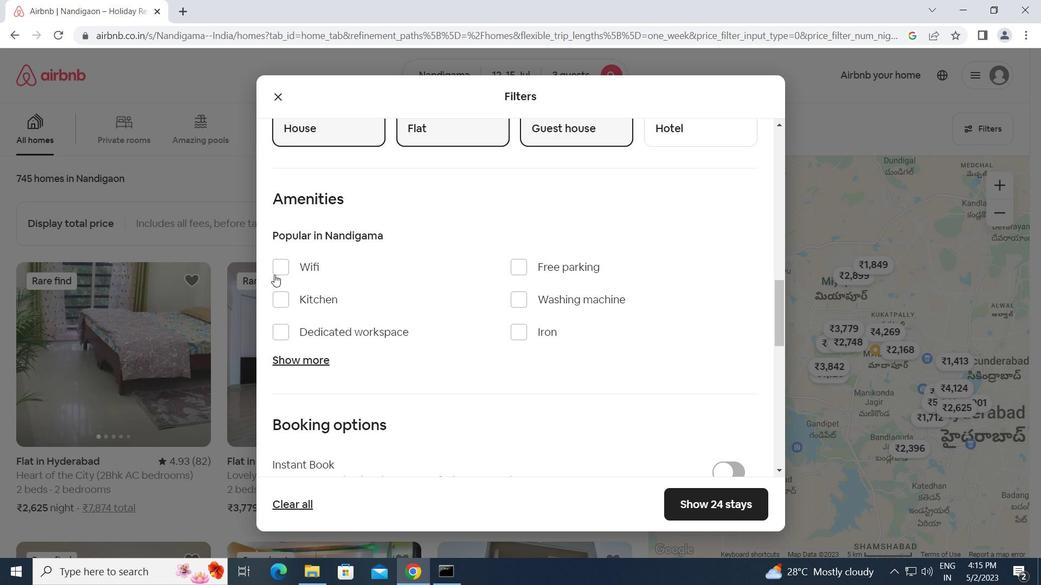 
Action: Mouse pressed left at (276, 267)
Screenshot: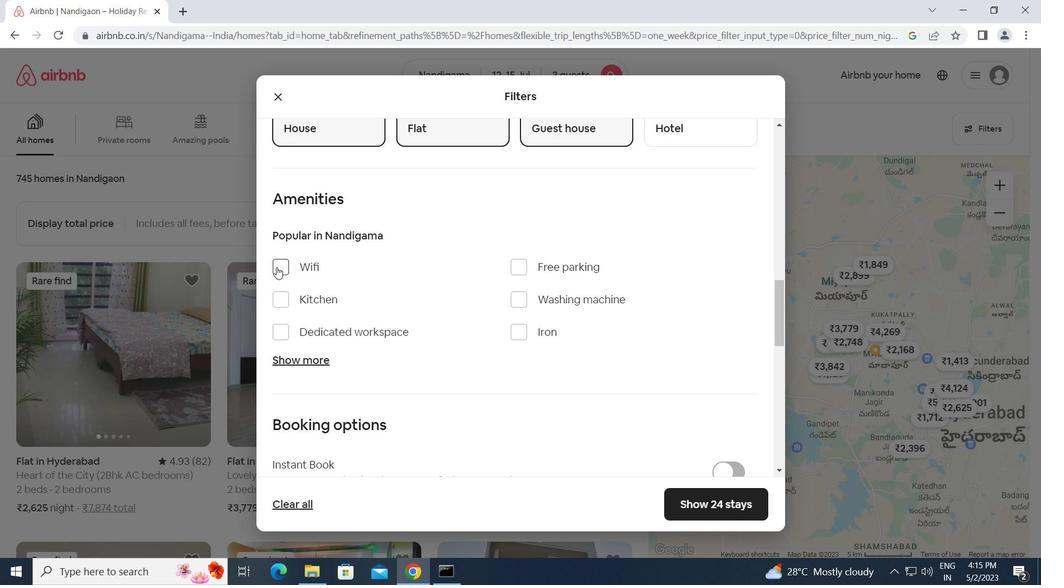 
Action: Mouse moved to (276, 267)
Screenshot: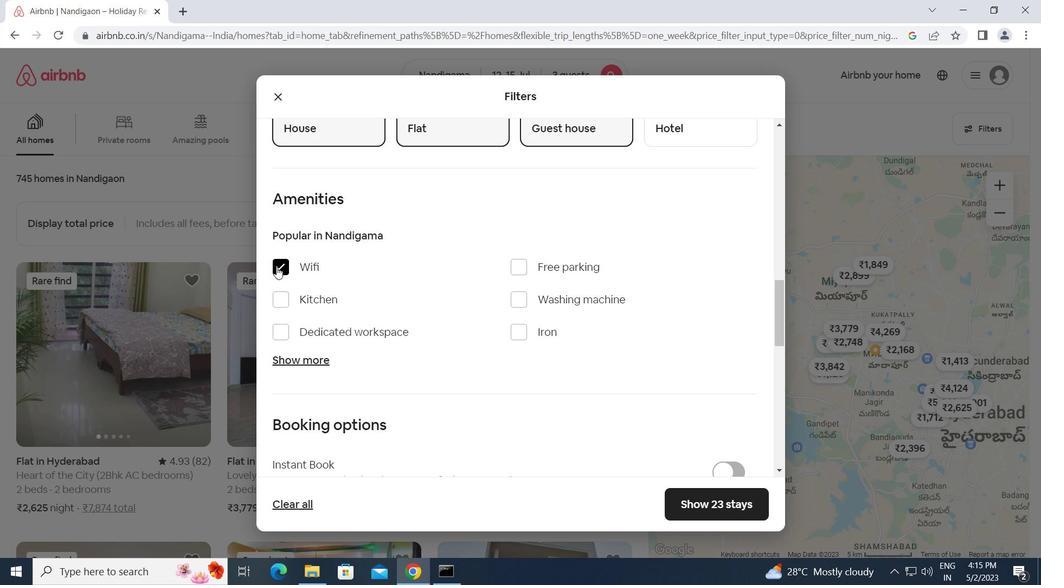
Action: Mouse pressed left at (276, 267)
Screenshot: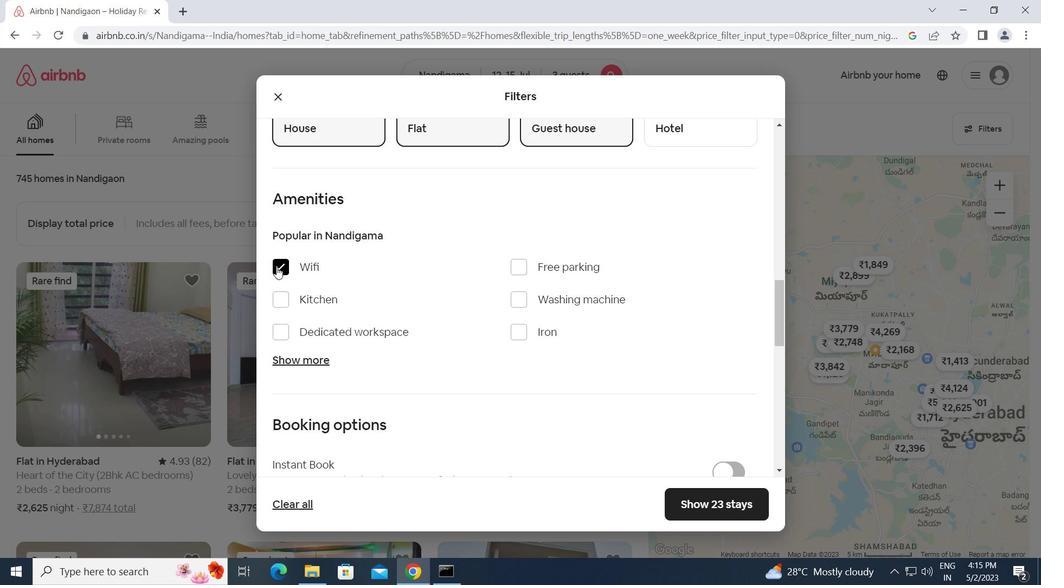 
Action: Mouse moved to (509, 303)
Screenshot: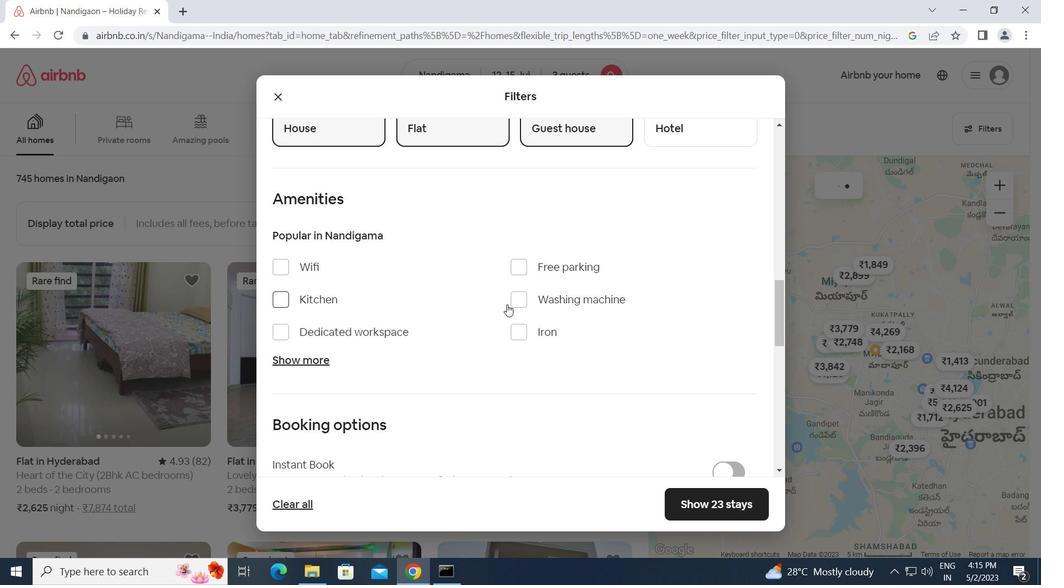 
Action: Mouse pressed left at (509, 303)
Screenshot: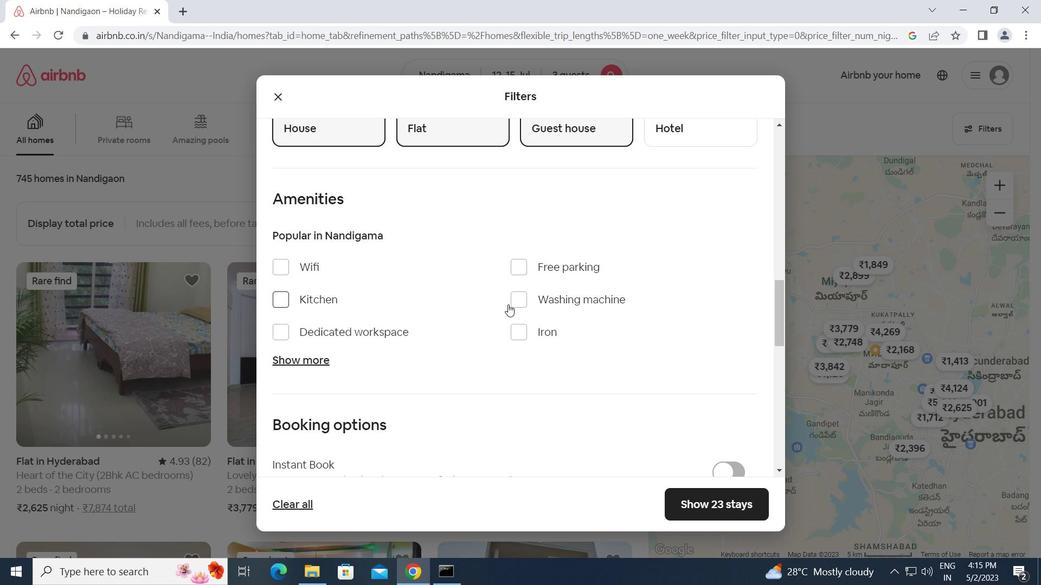 
Action: Mouse moved to (509, 297)
Screenshot: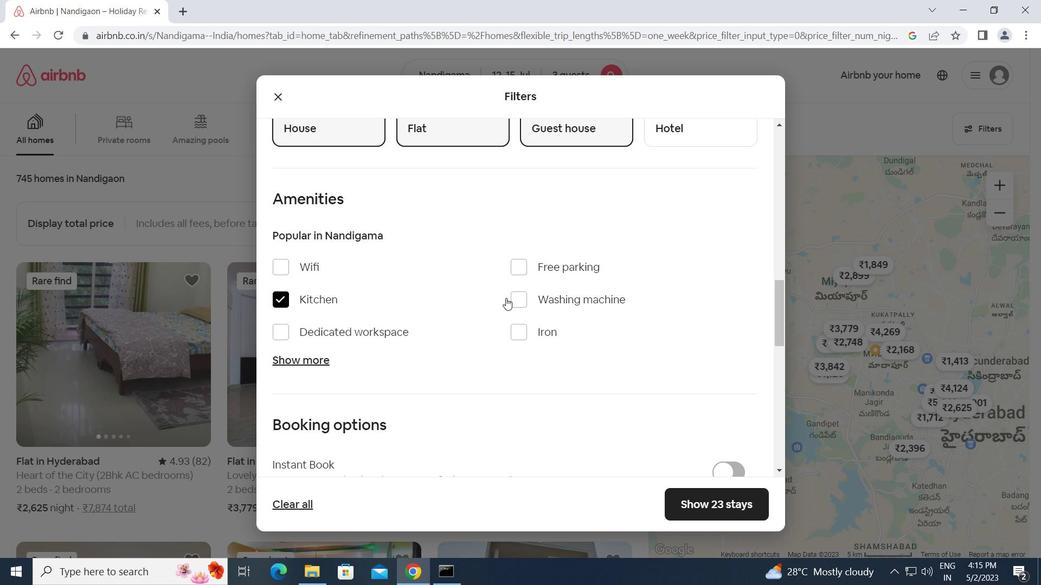 
Action: Mouse pressed left at (509, 297)
Screenshot: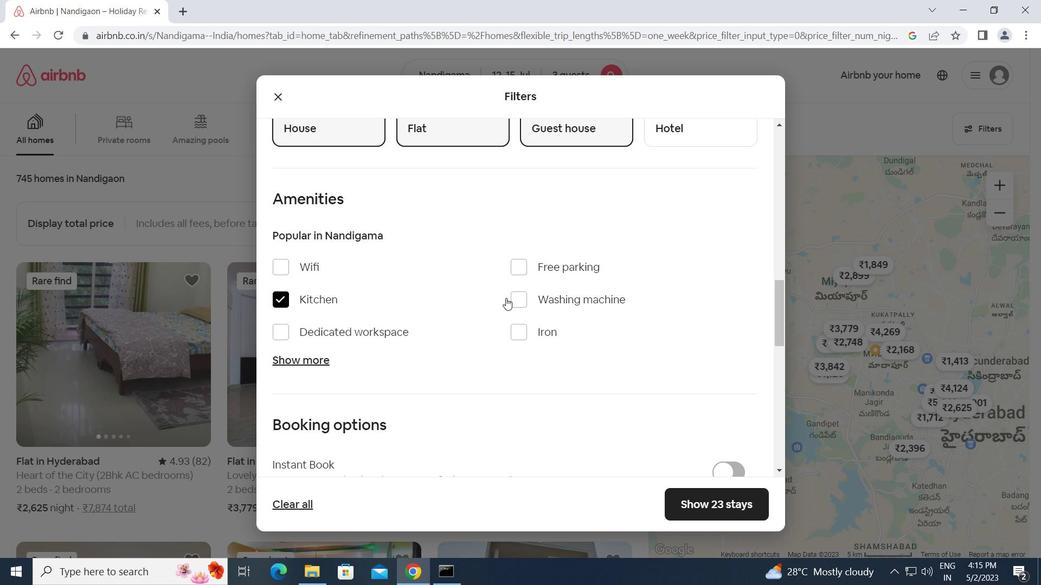 
Action: Mouse moved to (522, 293)
Screenshot: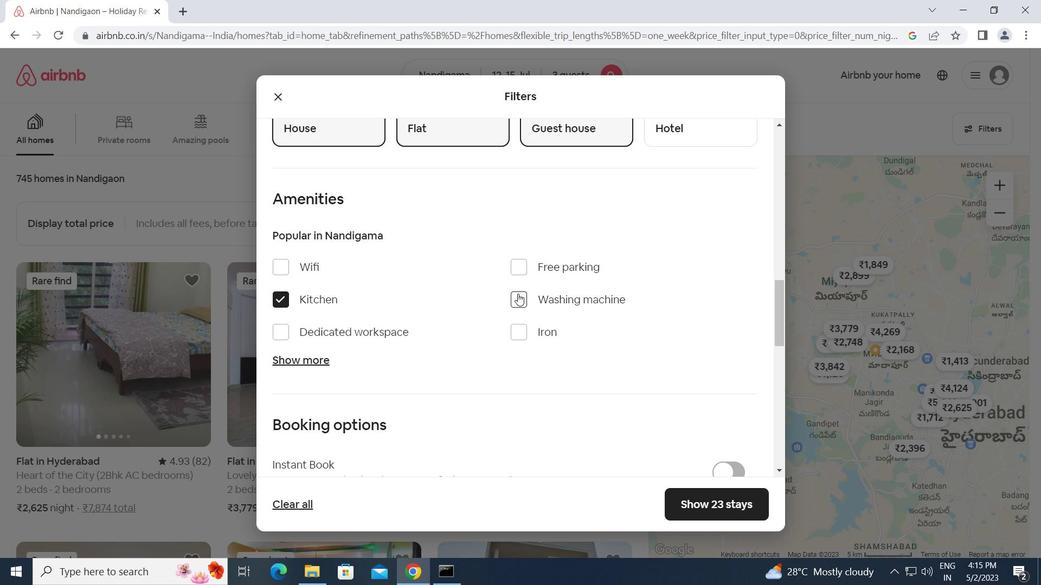 
Action: Mouse pressed left at (522, 293)
Screenshot: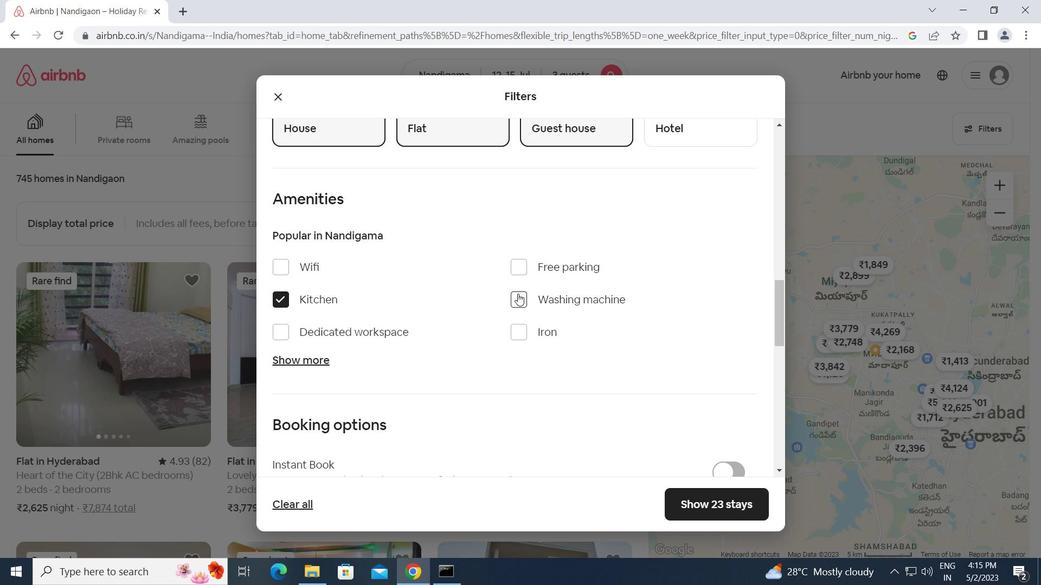 
Action: Mouse moved to (286, 298)
Screenshot: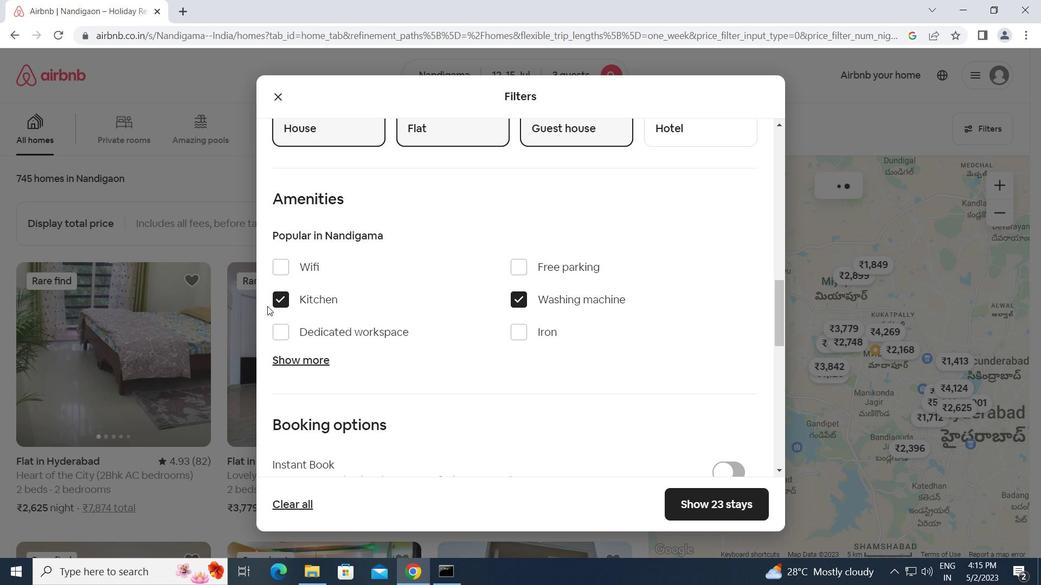 
Action: Mouse pressed left at (286, 298)
Screenshot: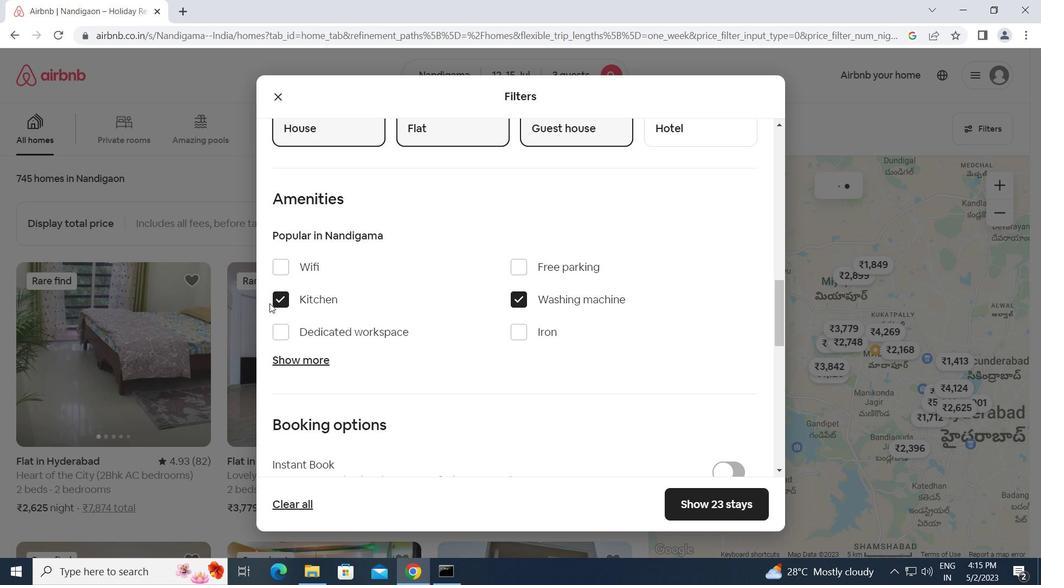 
Action: Mouse moved to (471, 303)
Screenshot: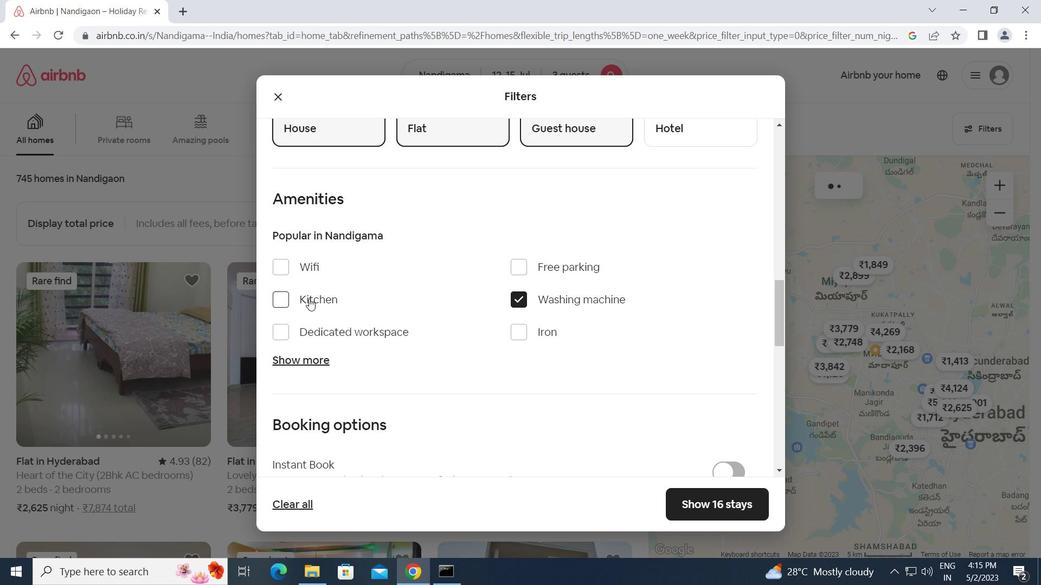 
Action: Mouse scrolled (471, 302) with delta (0, 0)
Screenshot: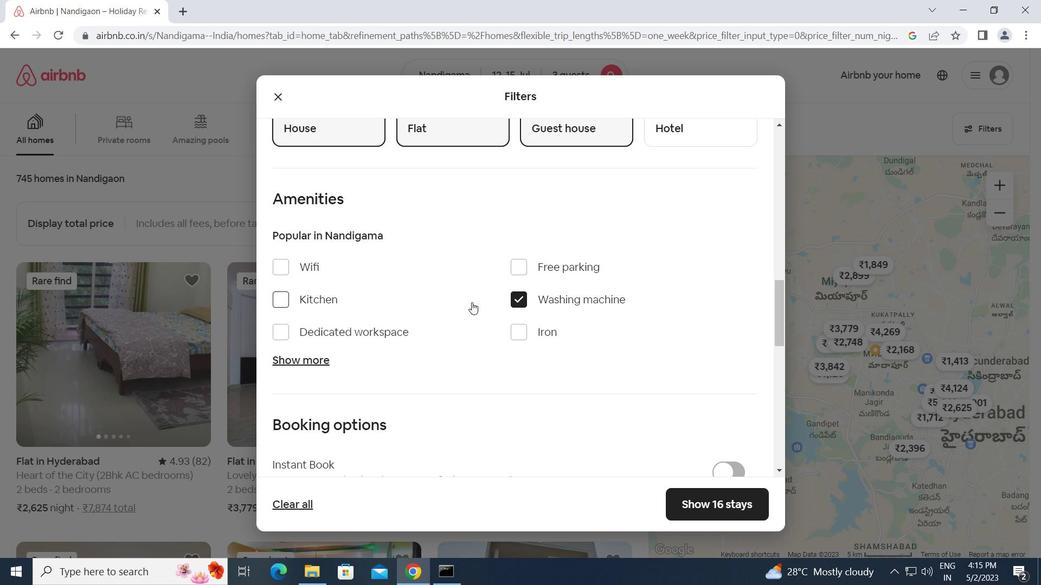 
Action: Mouse scrolled (471, 302) with delta (0, 0)
Screenshot: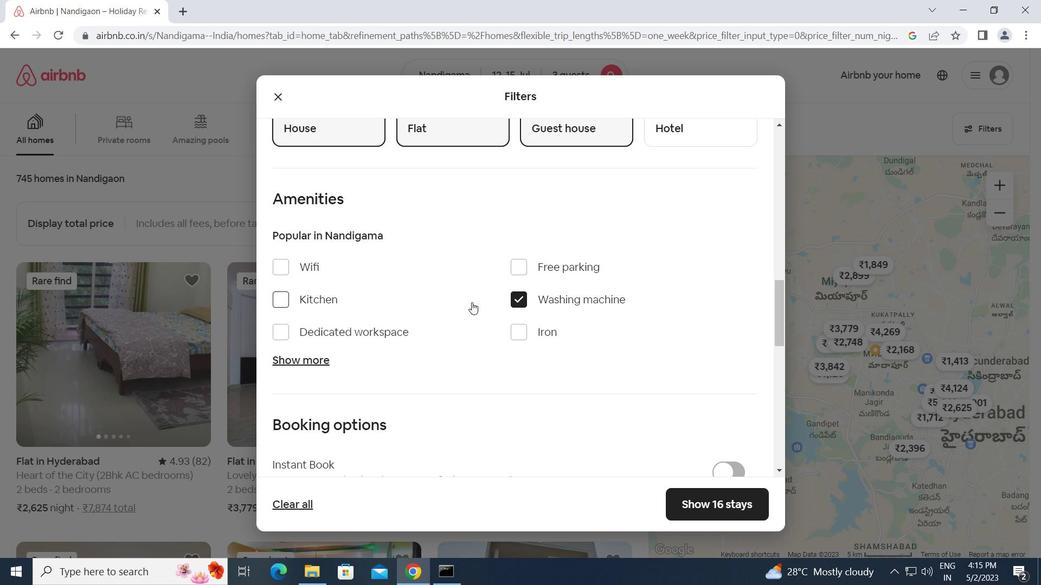 
Action: Mouse moved to (472, 303)
Screenshot: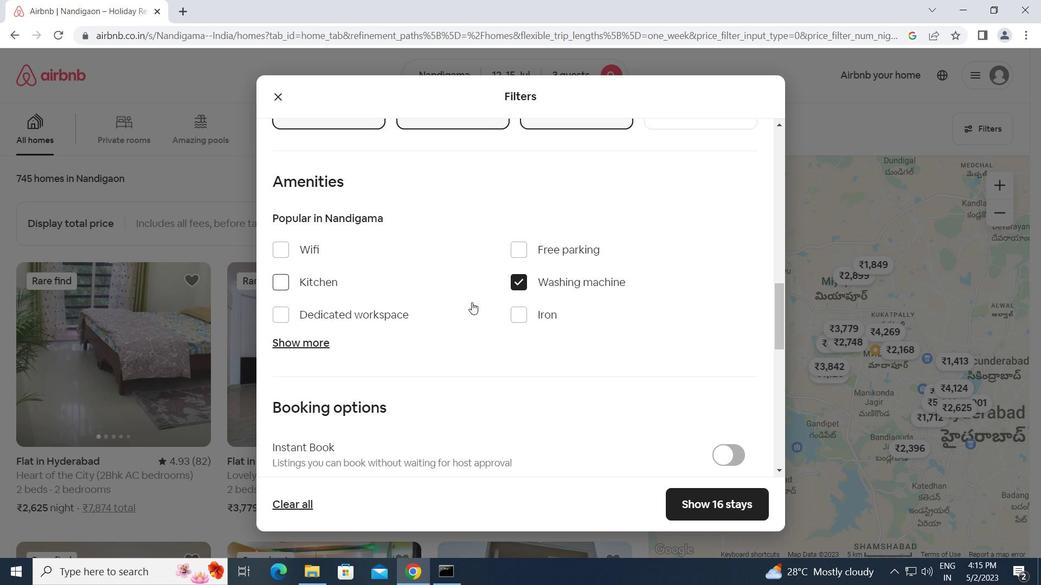 
Action: Mouse scrolled (472, 303) with delta (0, 0)
Screenshot: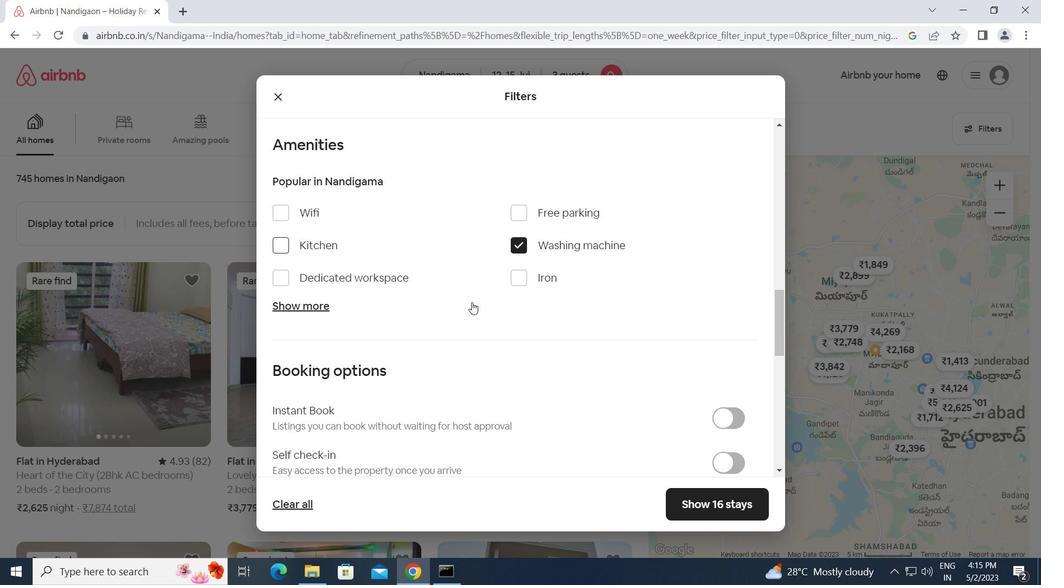 
Action: Mouse moved to (717, 311)
Screenshot: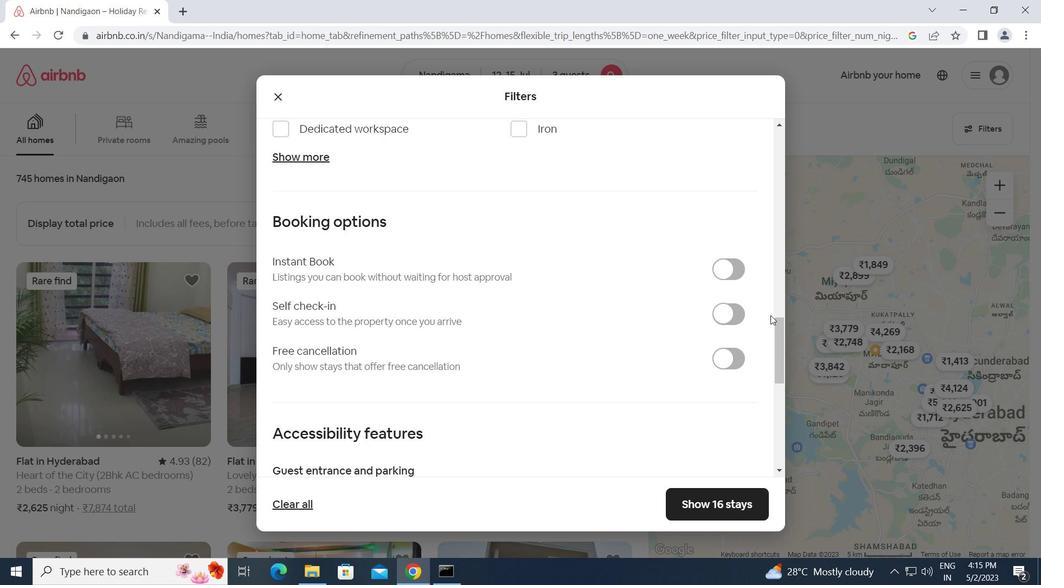 
Action: Mouse pressed left at (717, 311)
Screenshot: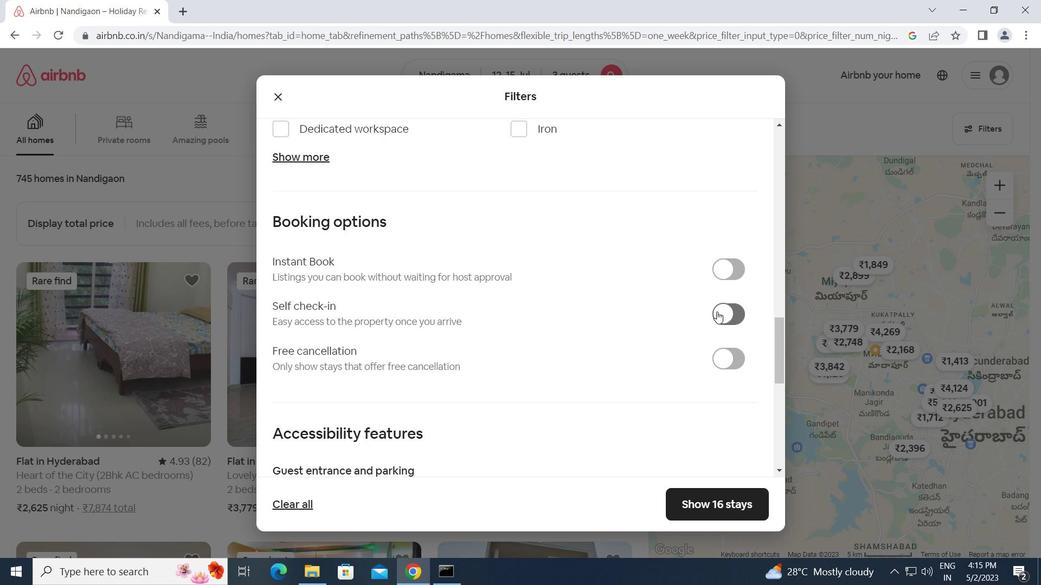 
Action: Mouse moved to (479, 376)
Screenshot: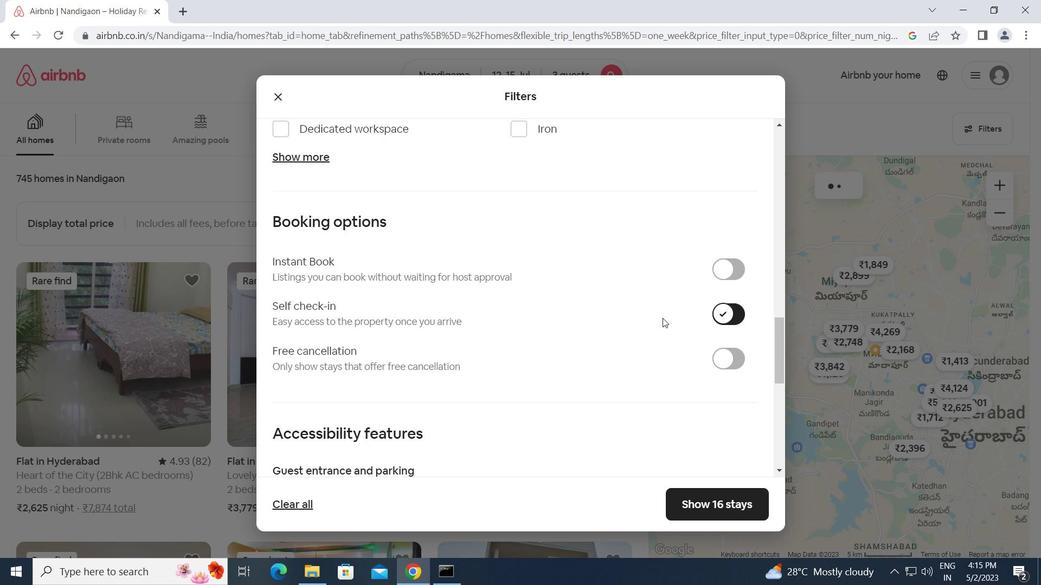 
Action: Mouse scrolled (479, 375) with delta (0, 0)
Screenshot: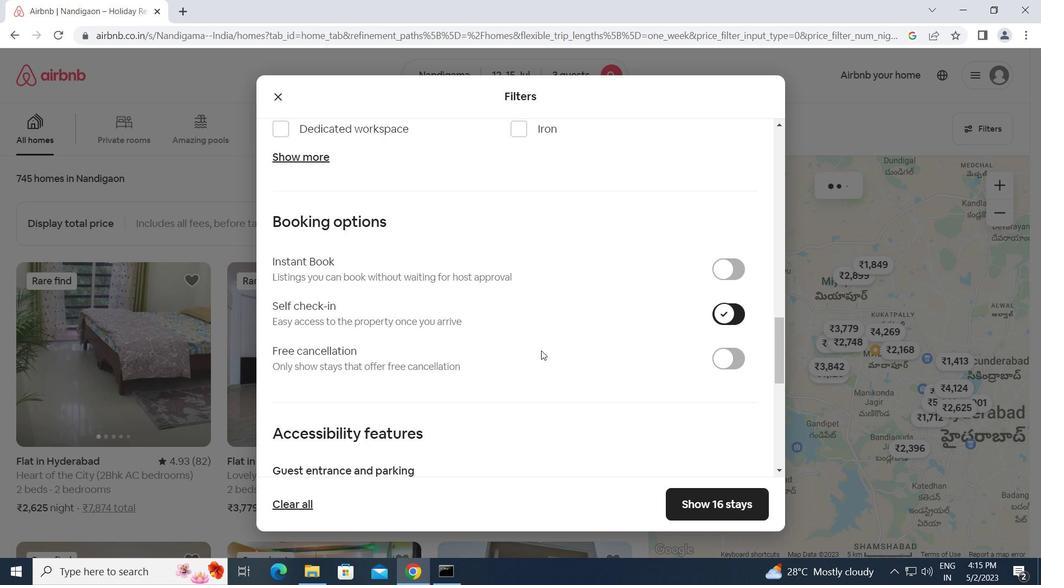 
Action: Mouse moved to (479, 376)
Screenshot: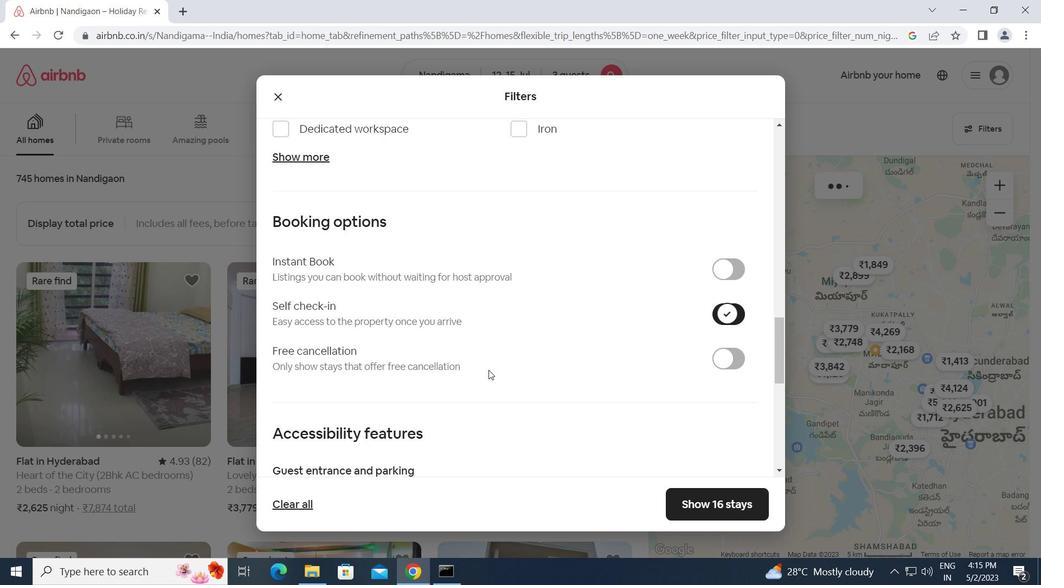 
Action: Mouse scrolled (479, 376) with delta (0, 0)
Screenshot: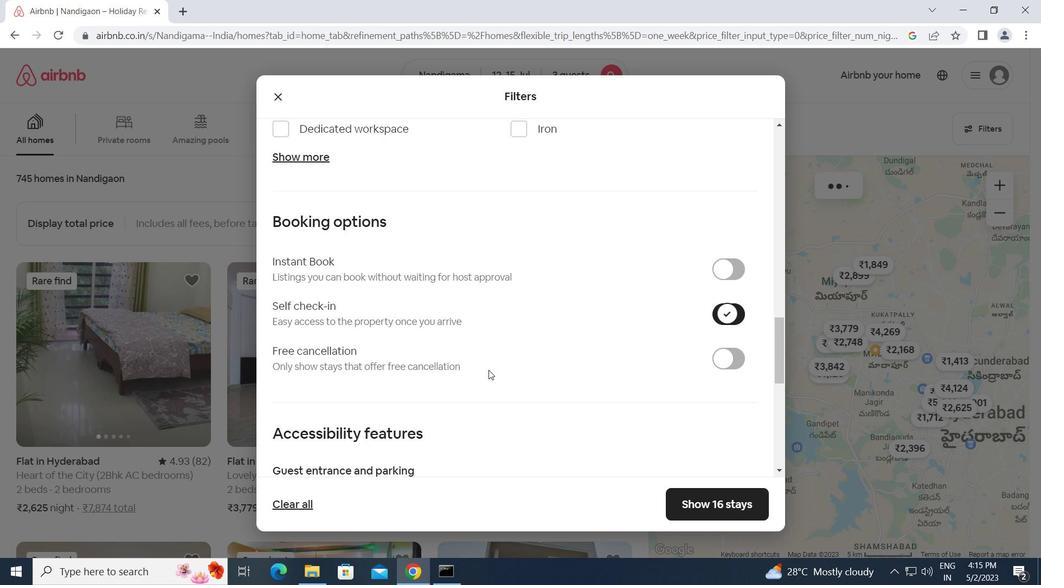 
Action: Mouse scrolled (479, 376) with delta (0, 0)
Screenshot: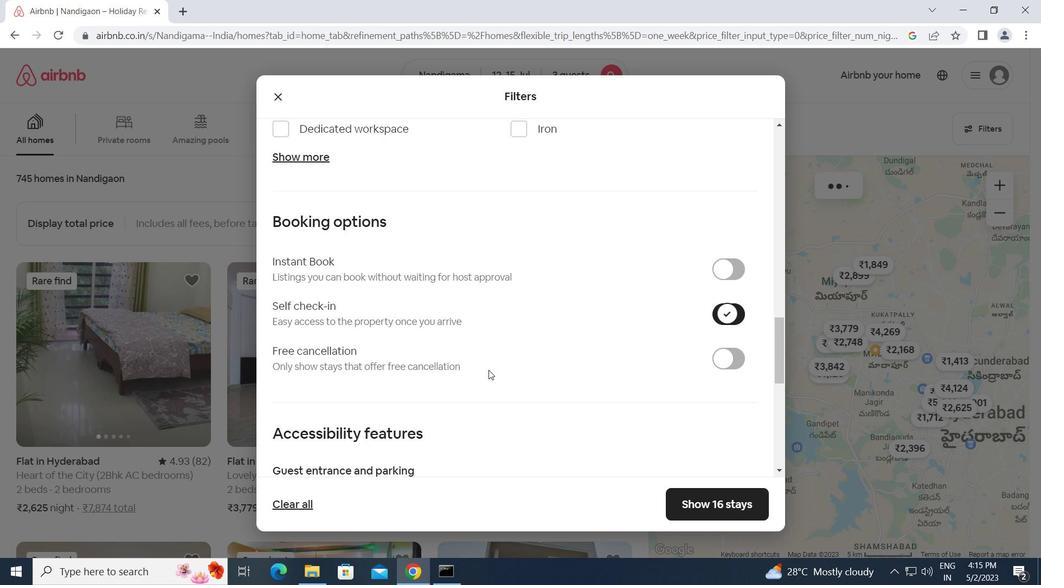 
Action: Mouse scrolled (479, 376) with delta (0, 0)
Screenshot: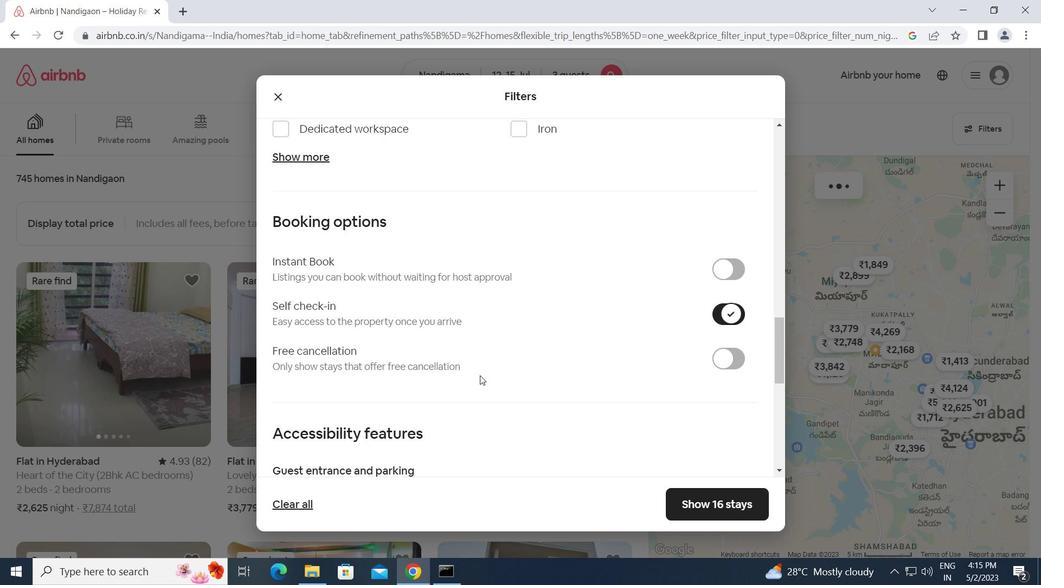 
Action: Mouse scrolled (479, 376) with delta (0, 0)
Screenshot: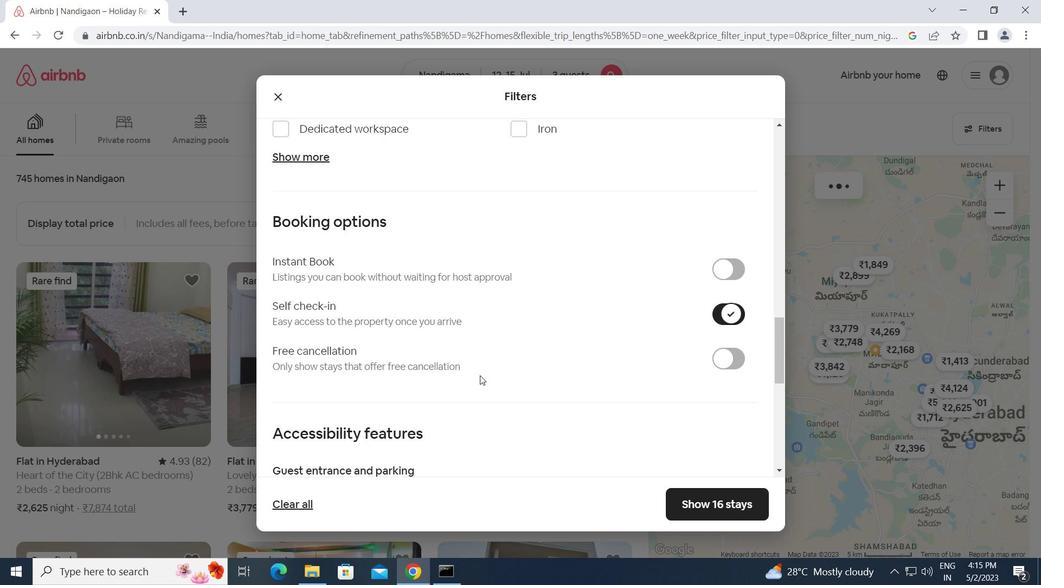 
Action: Mouse scrolled (479, 376) with delta (0, 0)
Screenshot: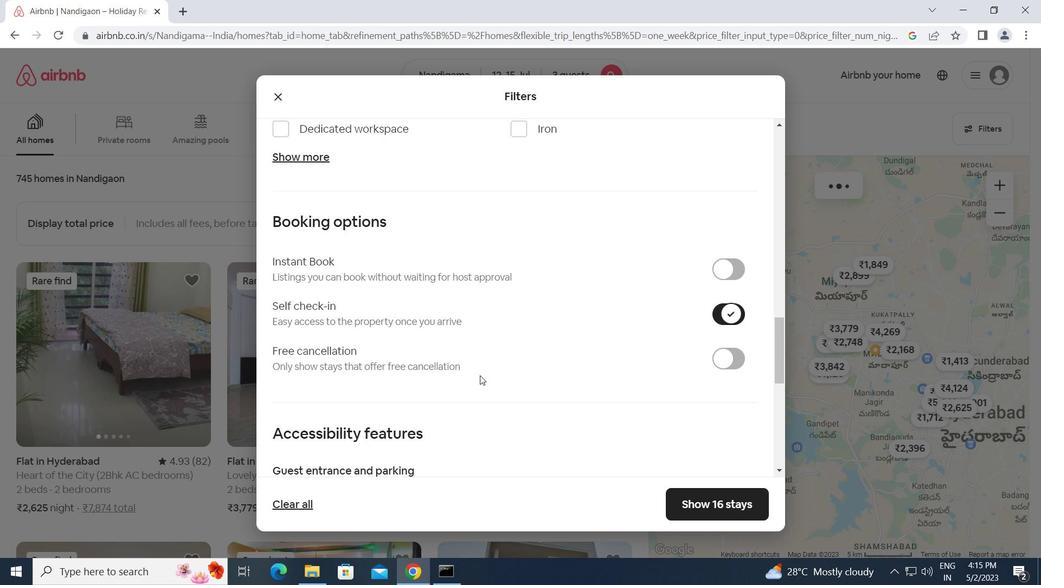 
Action: Mouse scrolled (479, 376) with delta (0, 0)
Screenshot: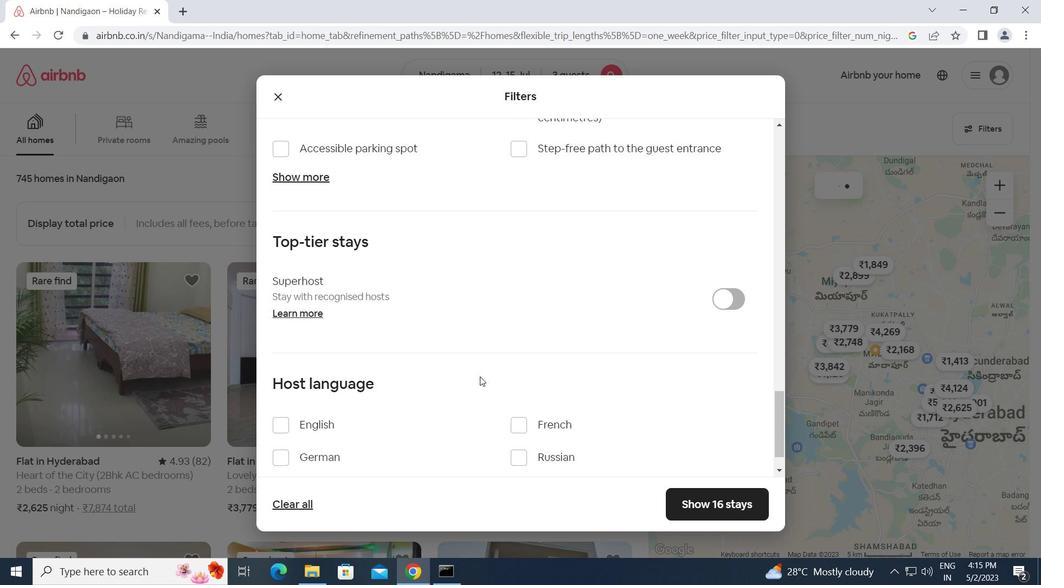 
Action: Mouse scrolled (479, 376) with delta (0, 0)
Screenshot: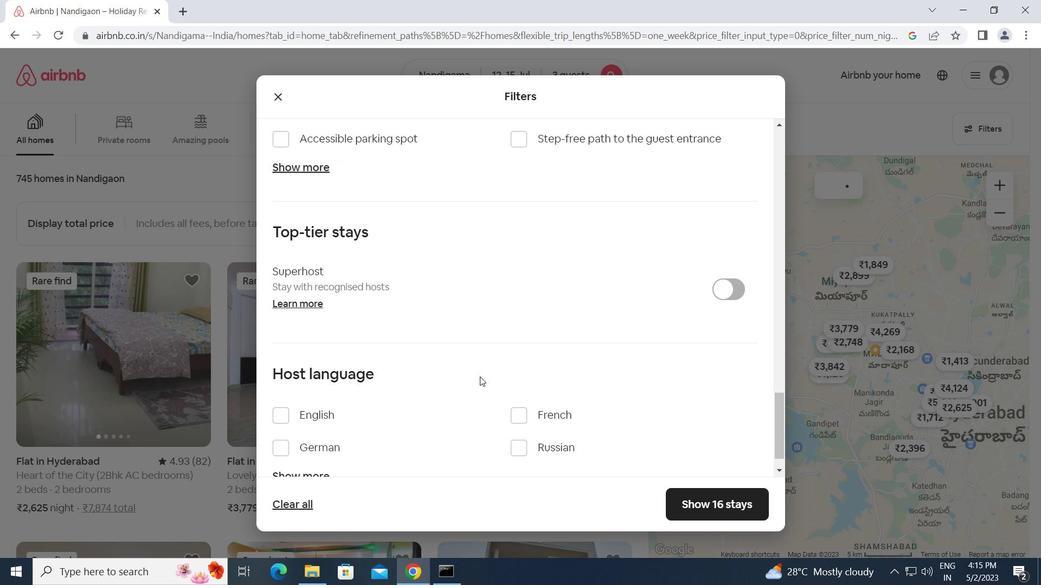 
Action: Mouse scrolled (479, 376) with delta (0, 0)
Screenshot: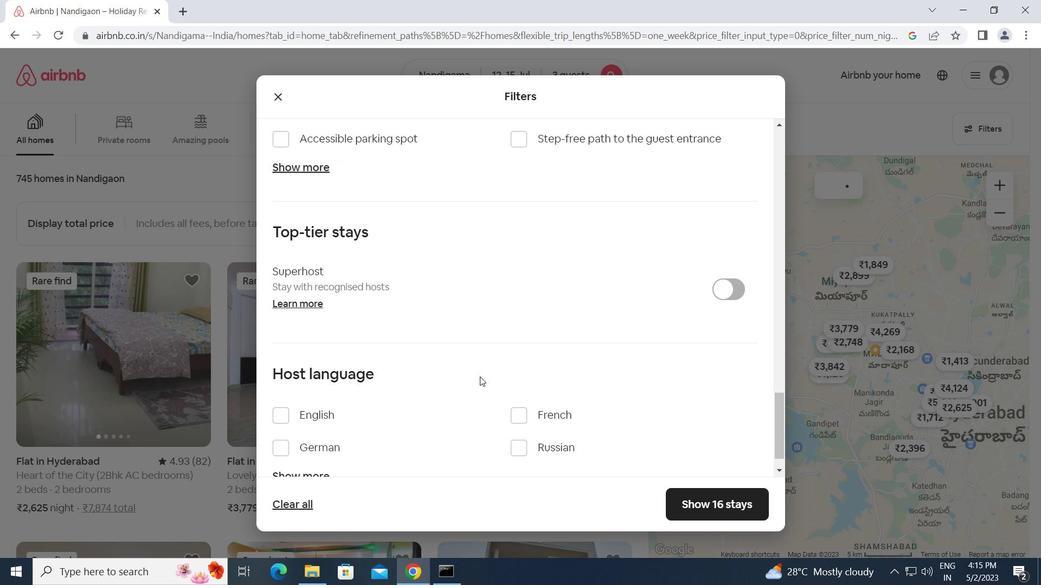 
Action: Mouse scrolled (479, 376) with delta (0, 0)
Screenshot: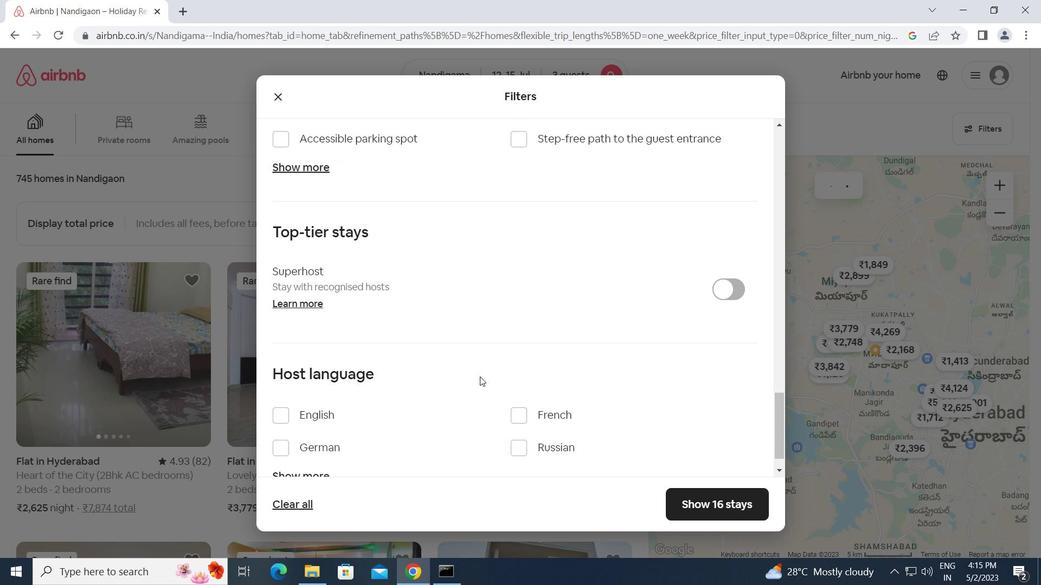 
Action: Mouse moved to (477, 379)
Screenshot: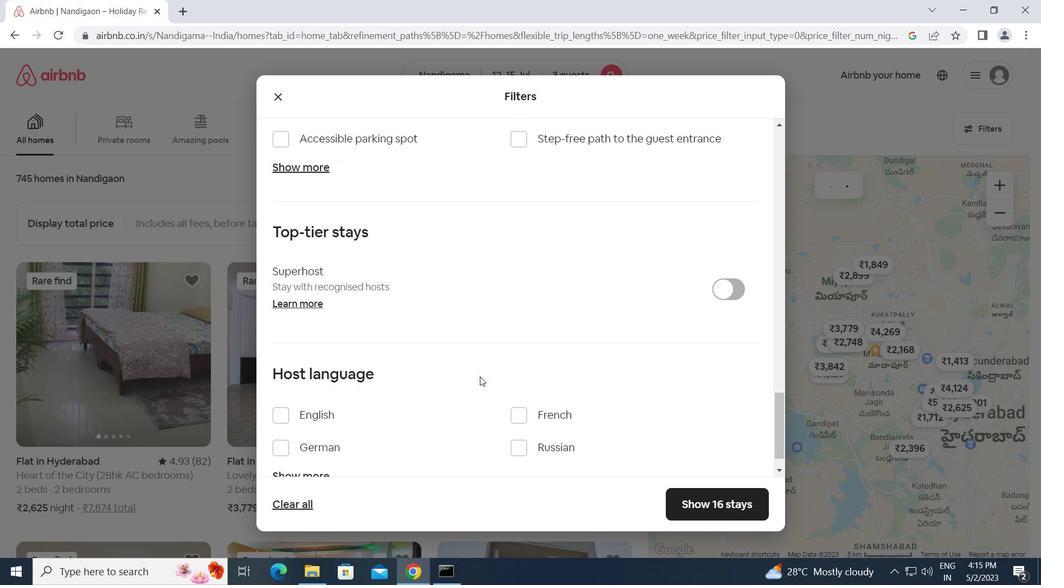 
Action: Mouse scrolled (477, 379) with delta (0, 0)
Screenshot: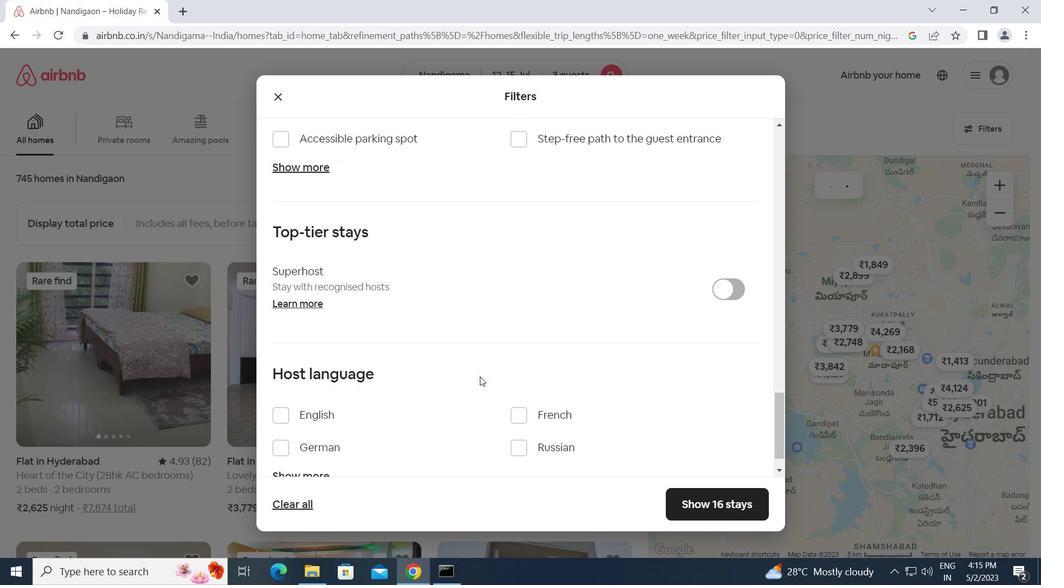 
Action: Mouse moved to (282, 379)
Screenshot: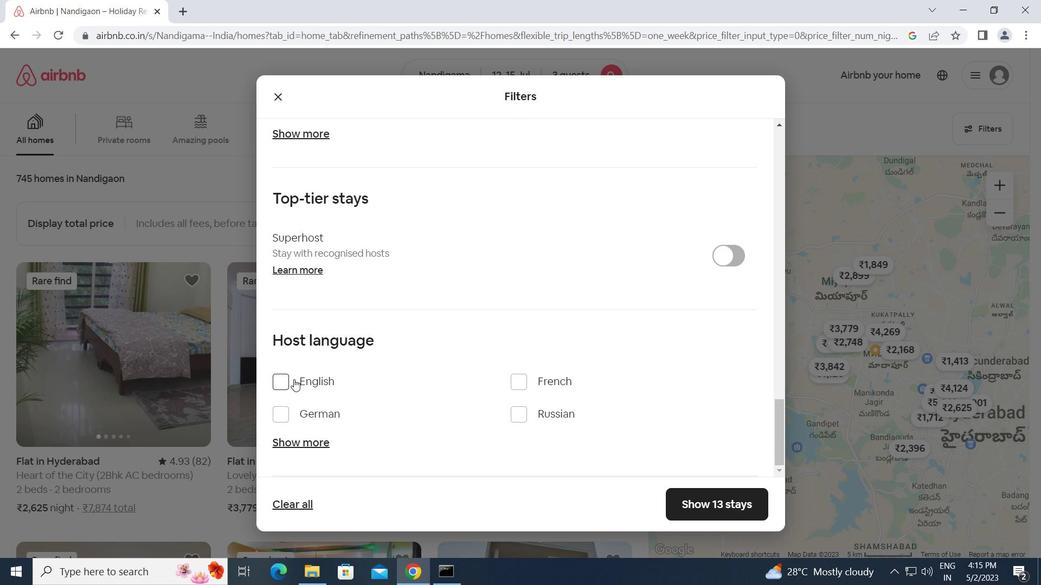 
Action: Mouse pressed left at (282, 379)
Screenshot: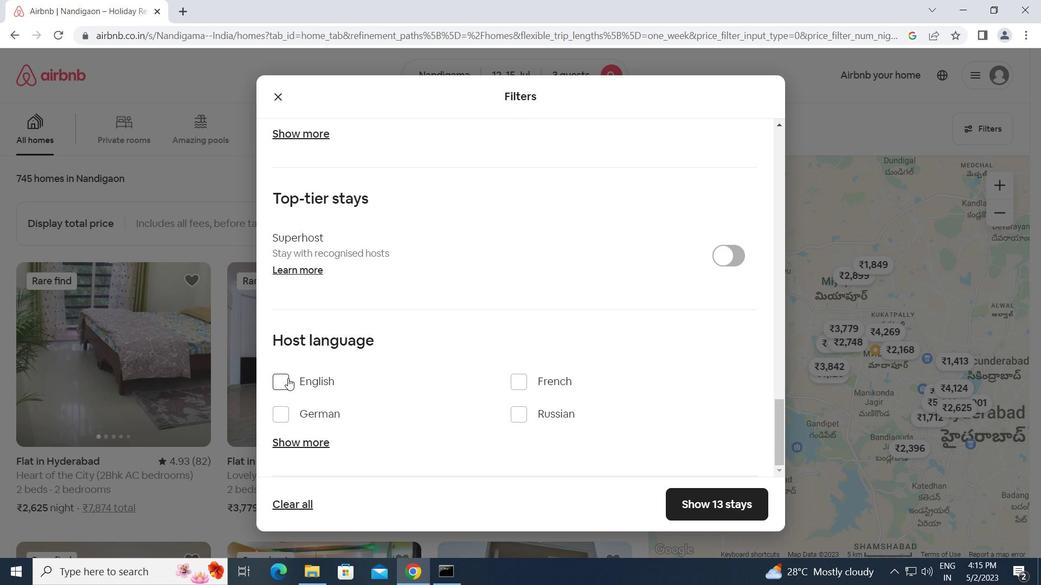 
Action: Mouse moved to (689, 495)
Screenshot: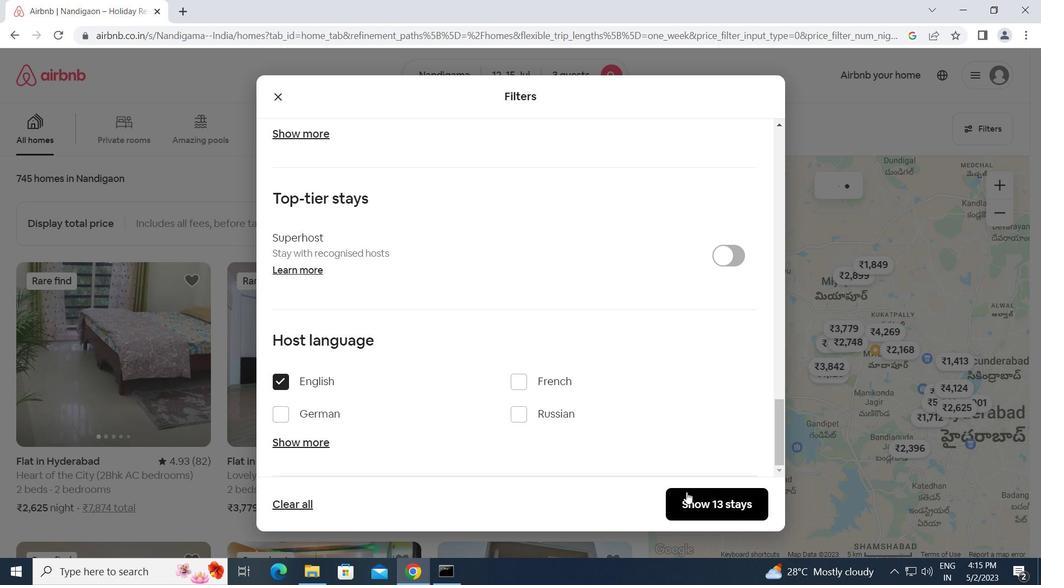 
Action: Mouse pressed left at (689, 495)
Screenshot: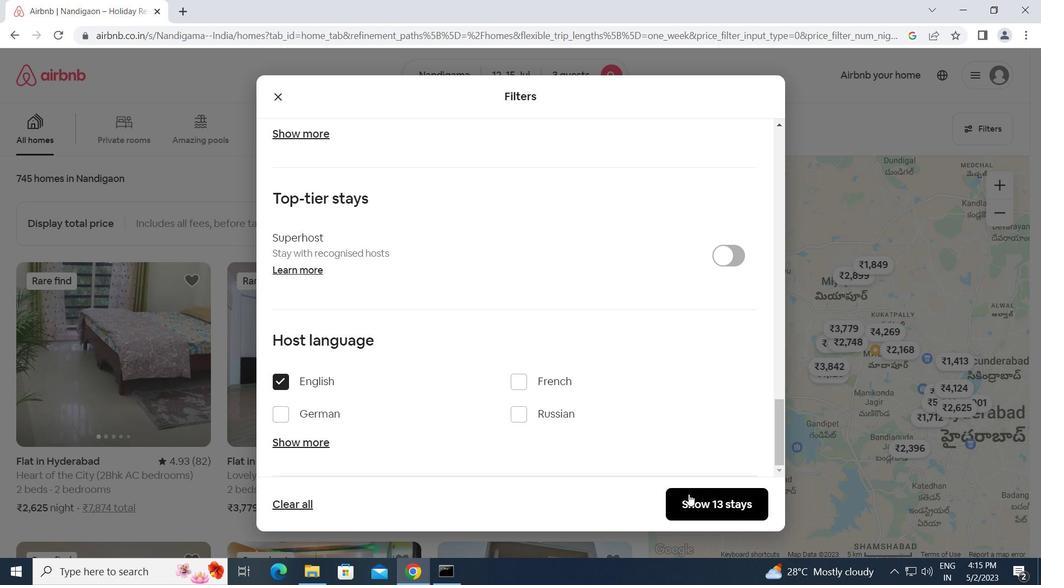 
